 Task: Open Card Card0000000057 in Board Board0000000015 in Workspace WS0000000005 in Trello. Add Member Ayush98111@gmail.com to Card Card0000000057 in Board Board0000000015 in Workspace WS0000000005 in Trello. Add Purple Label titled Label0000000057 to Card Card0000000057 in Board Board0000000015 in Workspace WS0000000005 in Trello. Add Checklist CL0000000057 to Card Card0000000057 in Board Board0000000015 in Workspace WS0000000005 in Trello. Add Dates with Start Date as Aug 01 2023 and Due Date as Aug 31 2023 to Card Card0000000057 in Board Board0000000015 in Workspace WS0000000005 in Trello
Action: Mouse moved to (124, 447)
Screenshot: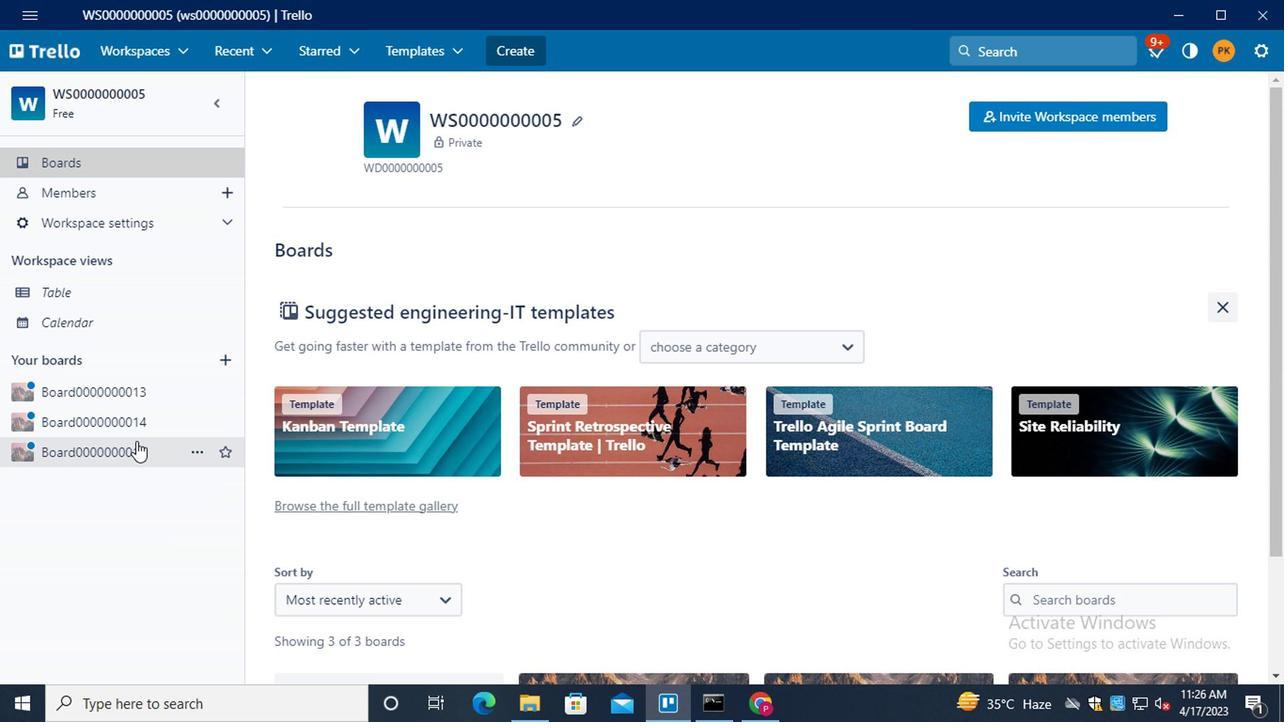 
Action: Mouse pressed left at (124, 447)
Screenshot: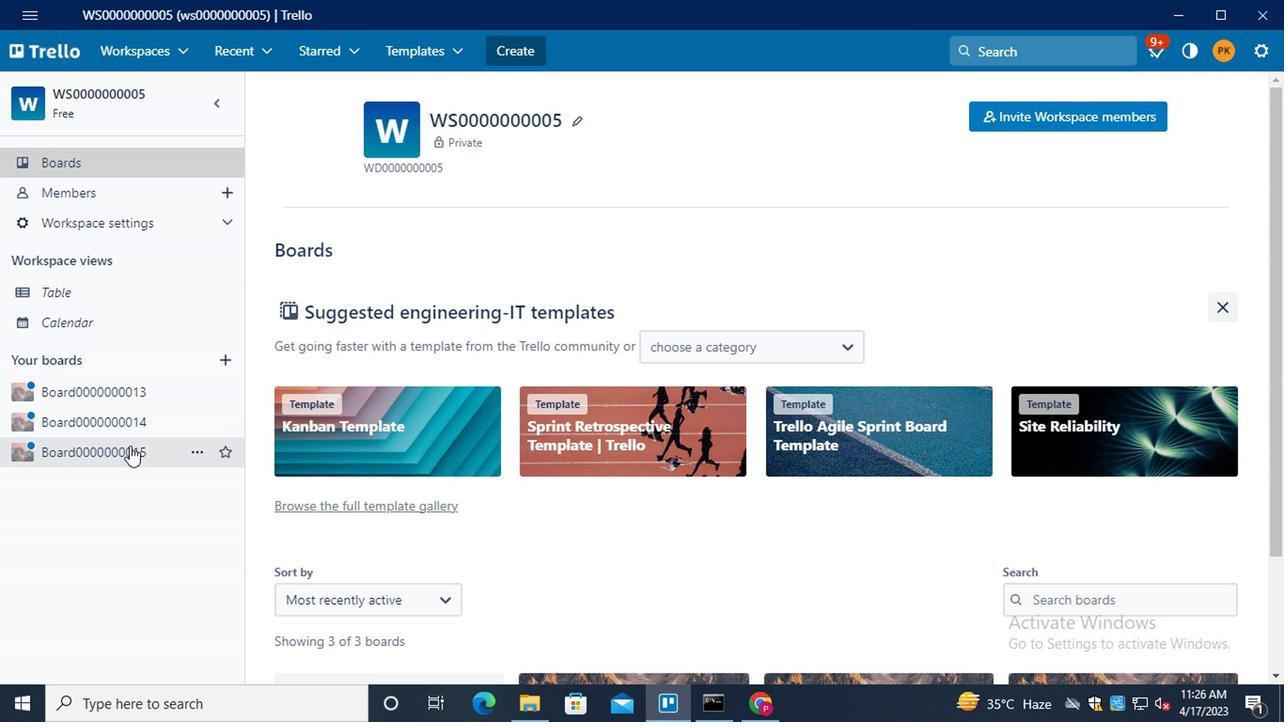 
Action: Mouse moved to (366, 220)
Screenshot: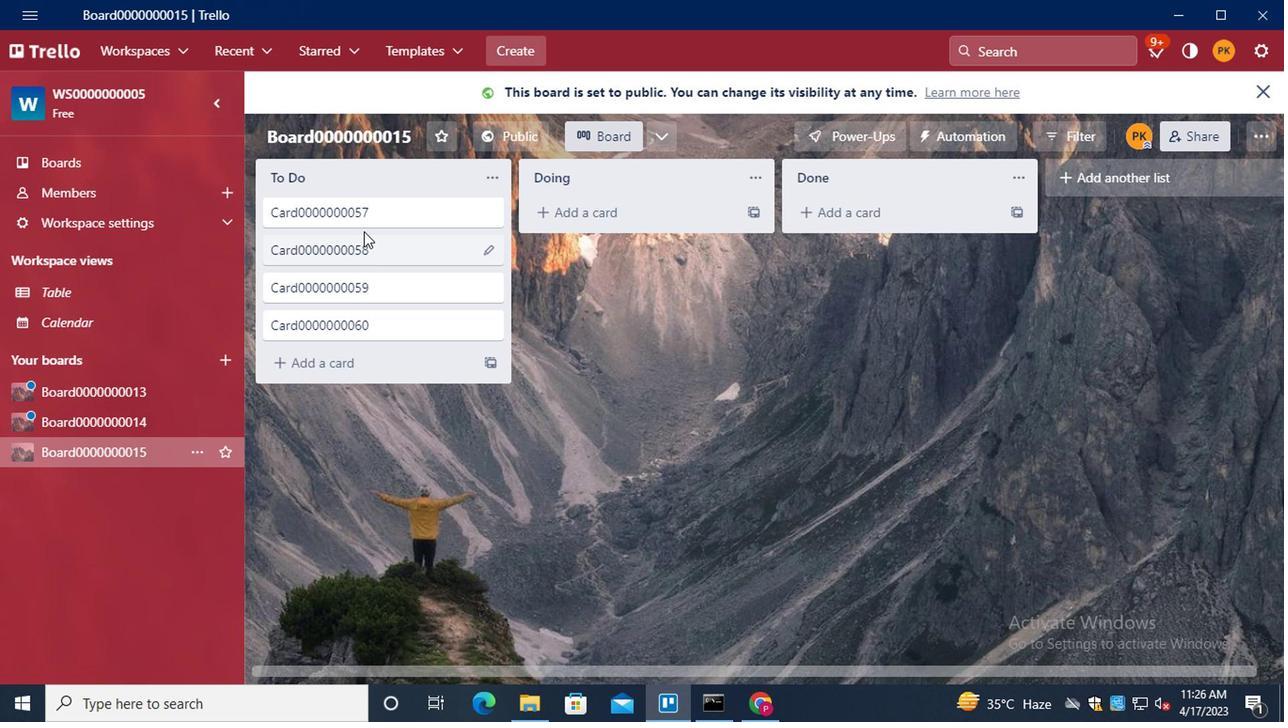 
Action: Mouse pressed left at (366, 220)
Screenshot: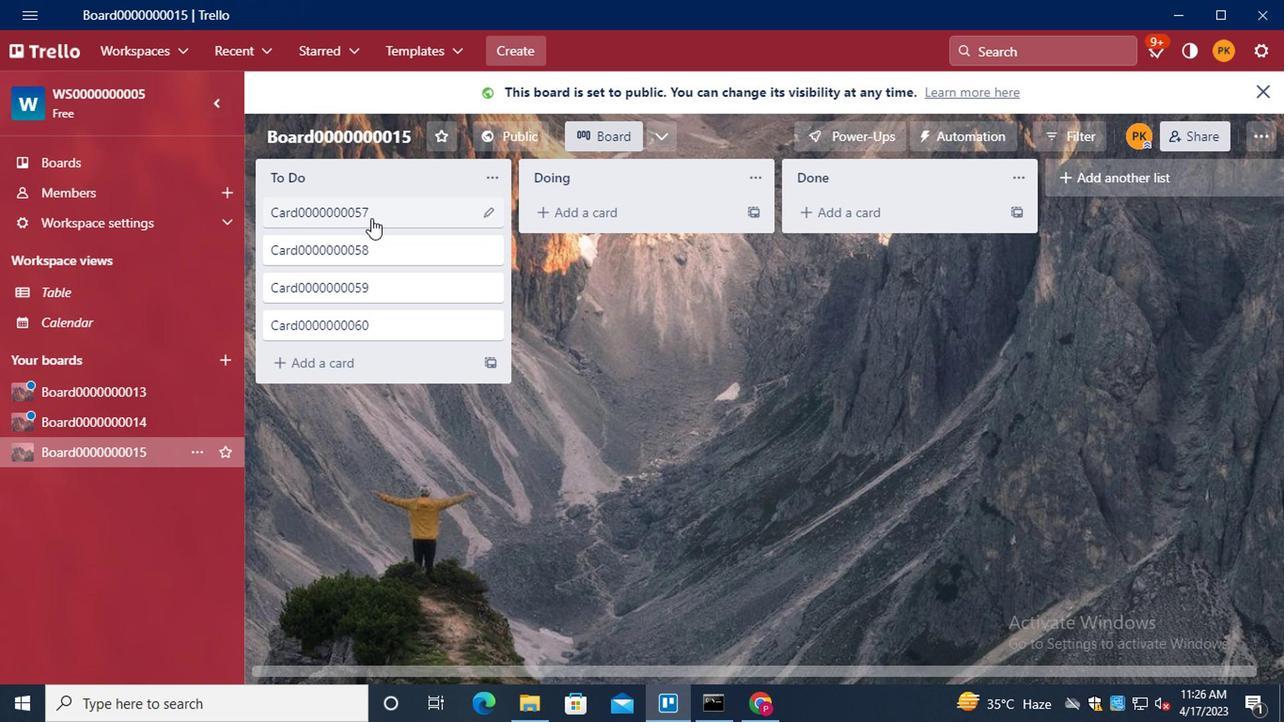 
Action: Mouse moved to (908, 179)
Screenshot: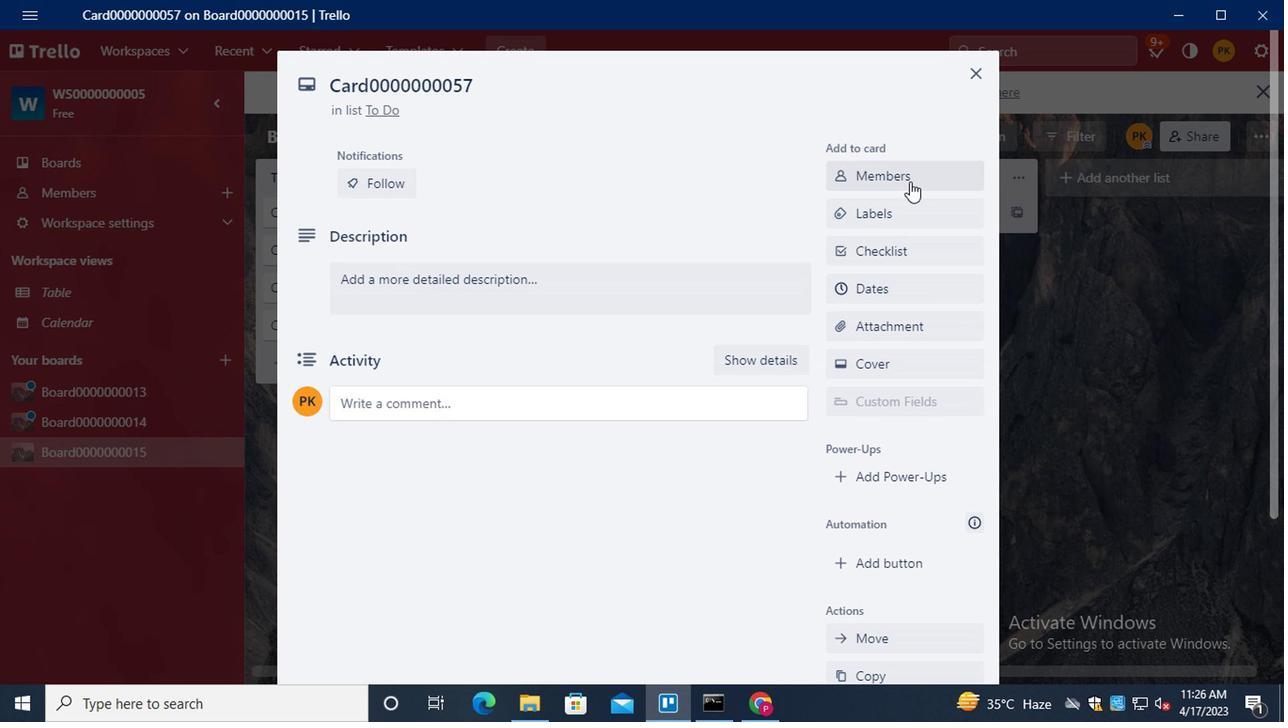 
Action: Mouse pressed left at (908, 179)
Screenshot: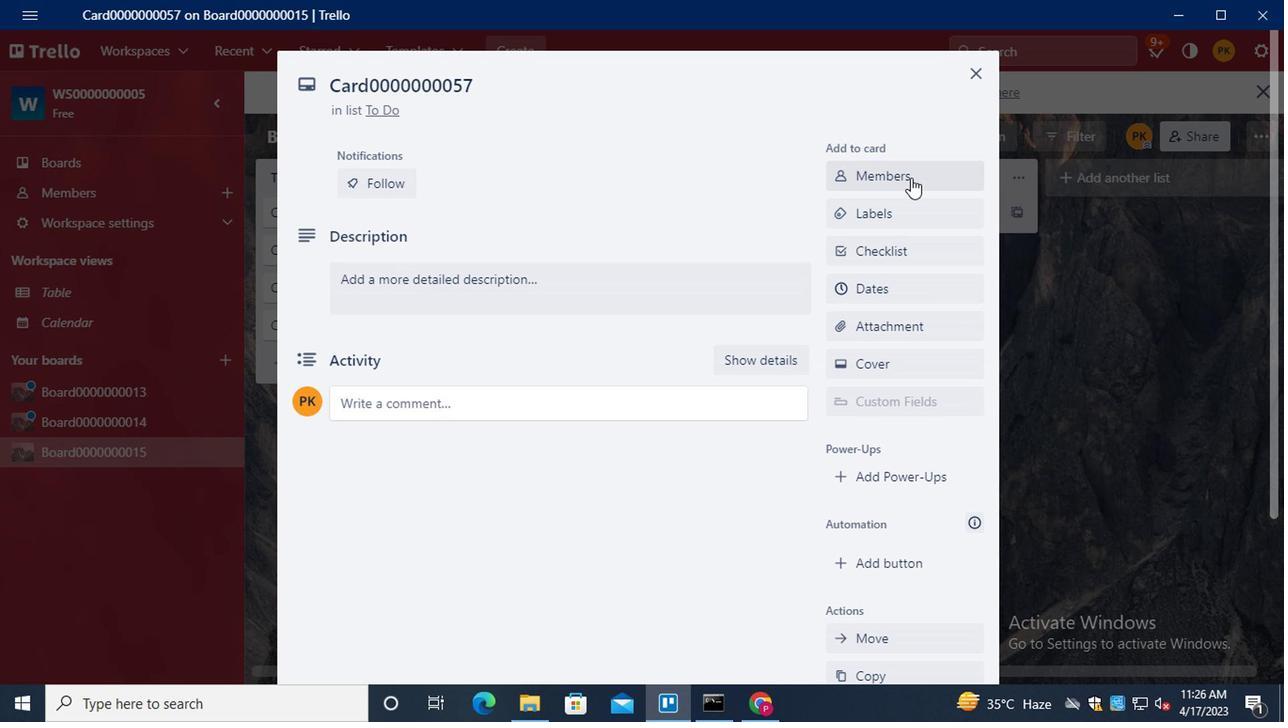 
Action: Mouse moved to (899, 182)
Screenshot: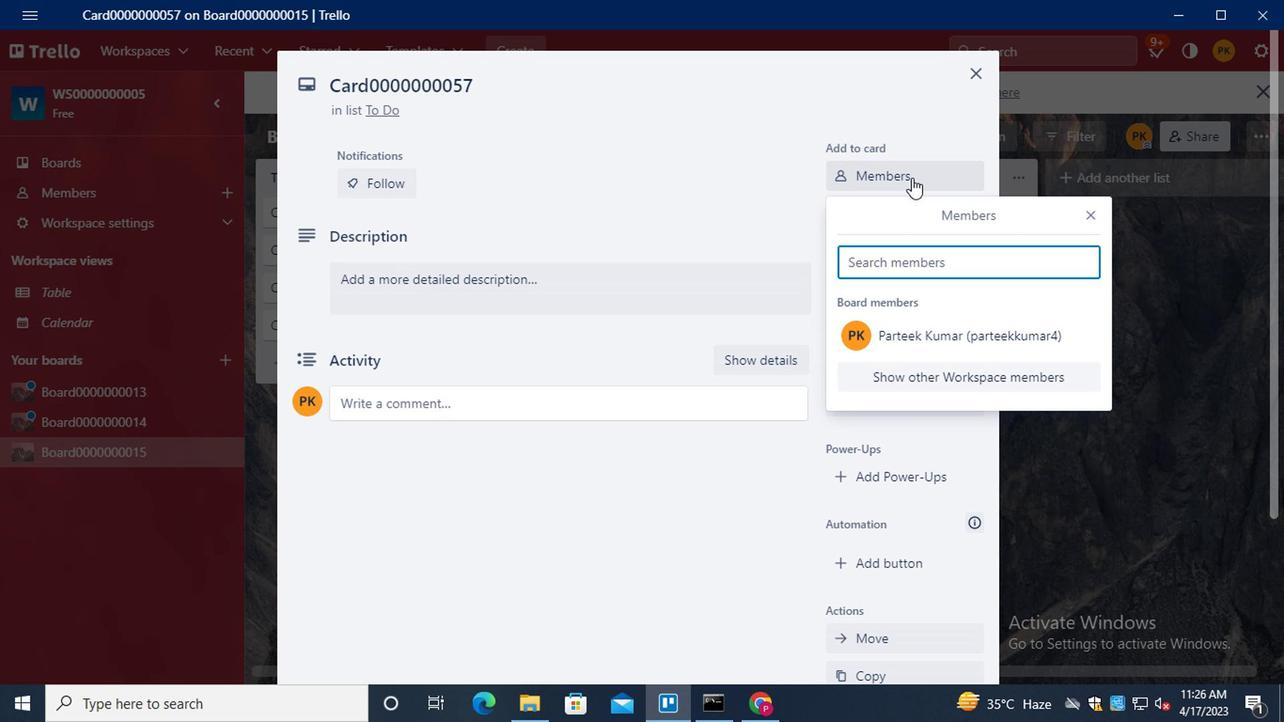 
Action: Key pressed <Key.shift>AYUSH98111<Key.shift>@GMAIL.COM
Screenshot: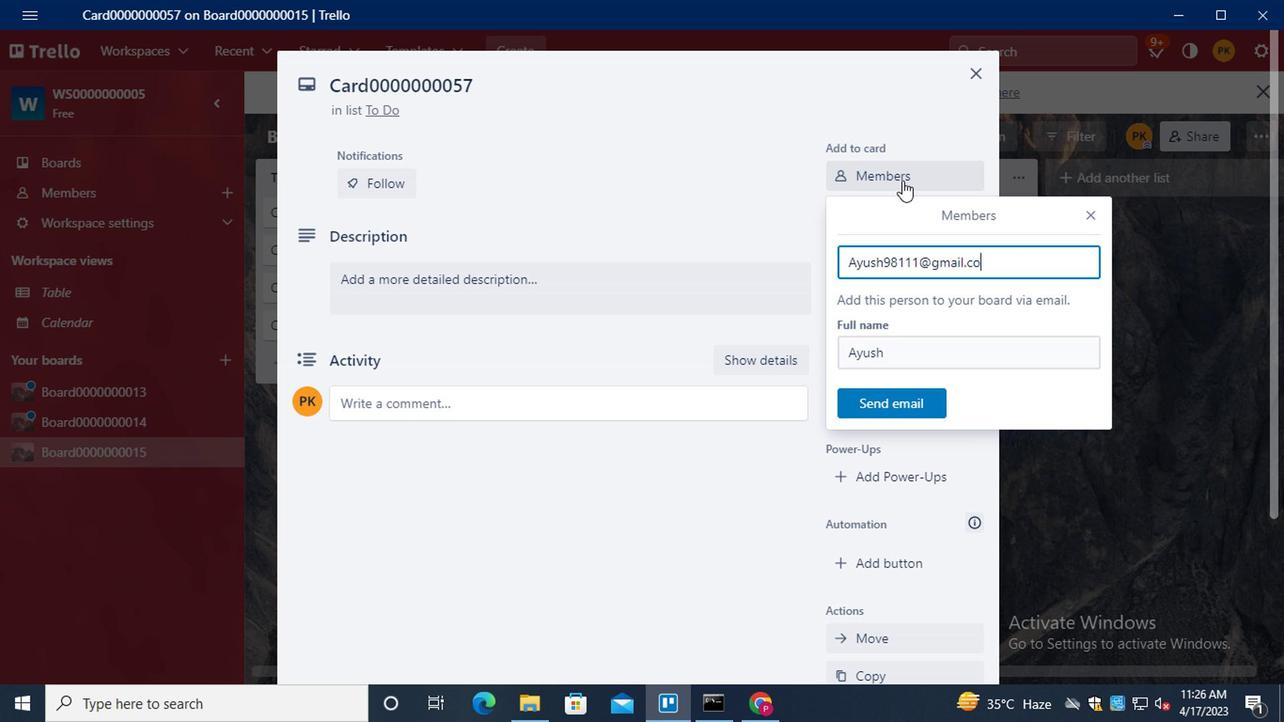 
Action: Mouse moved to (932, 410)
Screenshot: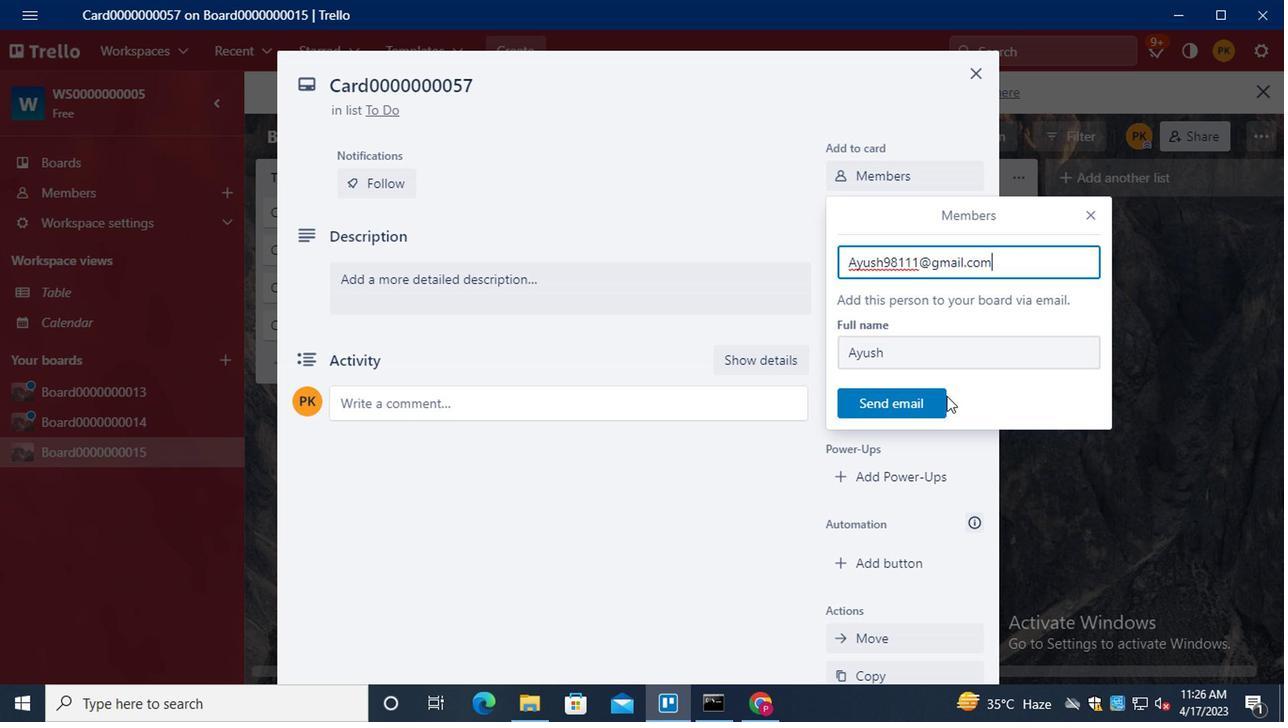 
Action: Mouse pressed left at (932, 410)
Screenshot: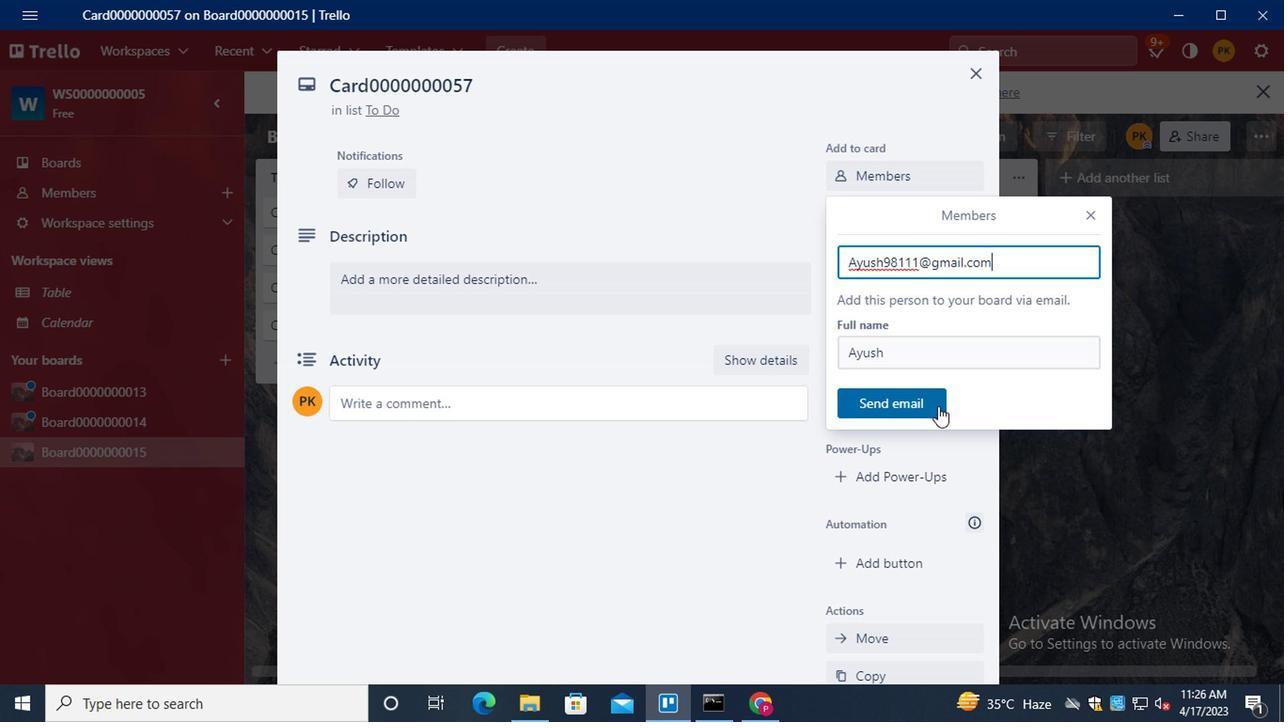 
Action: Mouse moved to (903, 209)
Screenshot: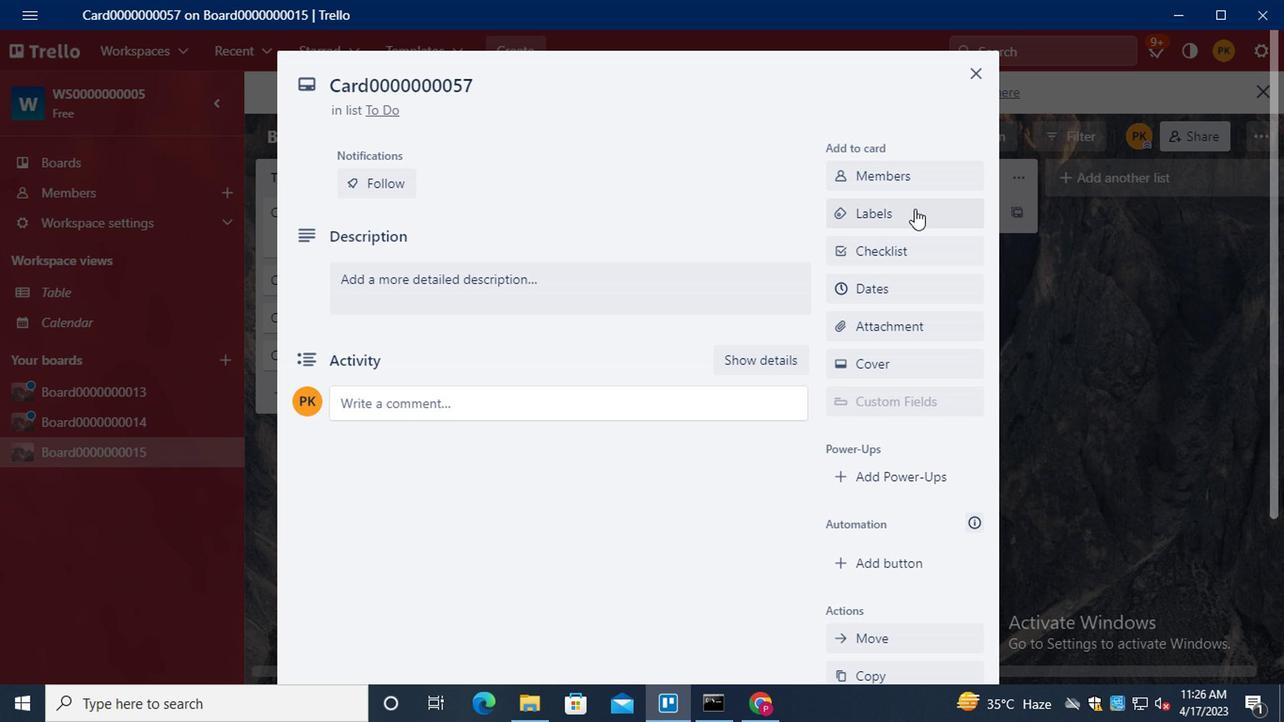 
Action: Mouse pressed left at (903, 209)
Screenshot: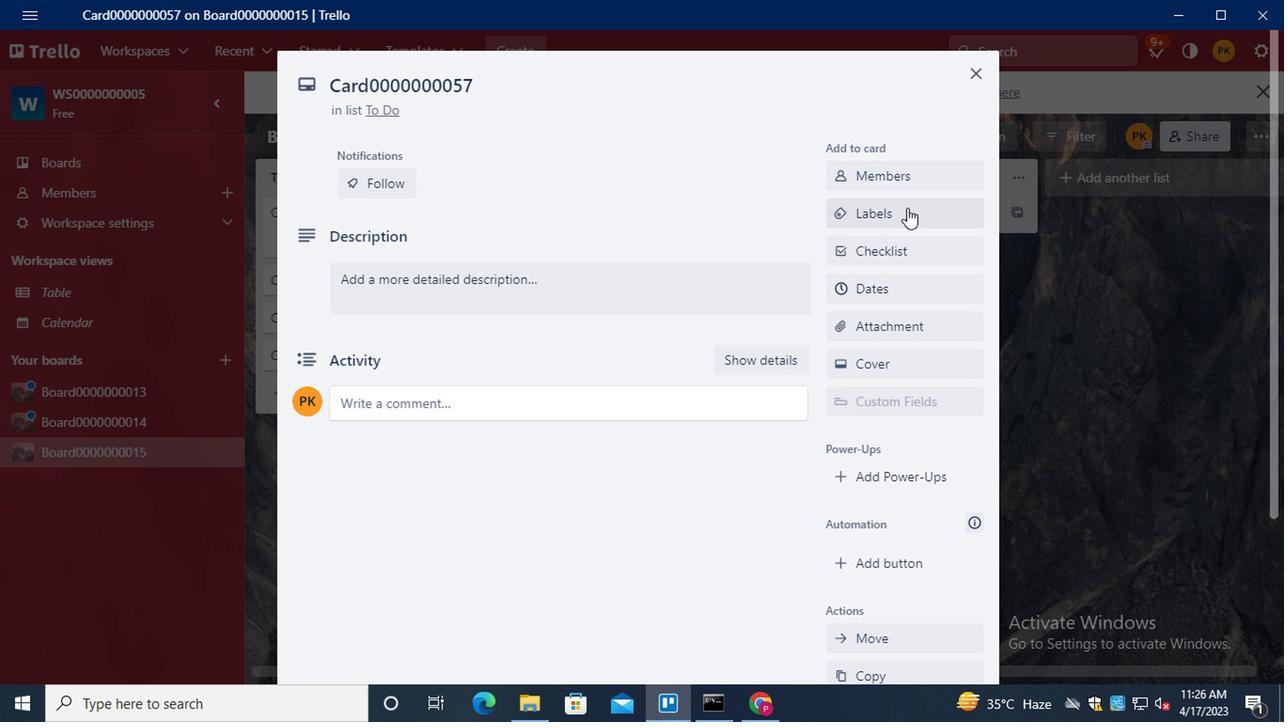 
Action: Mouse moved to (949, 424)
Screenshot: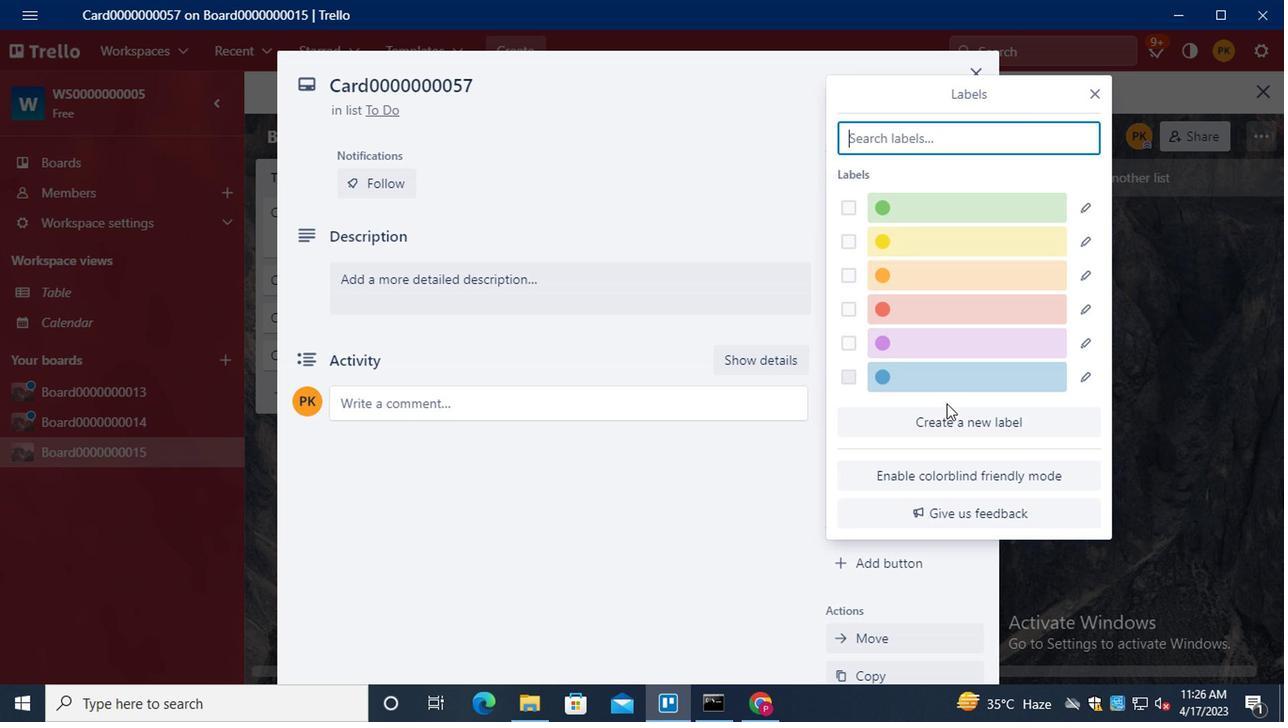 
Action: Mouse pressed left at (949, 424)
Screenshot: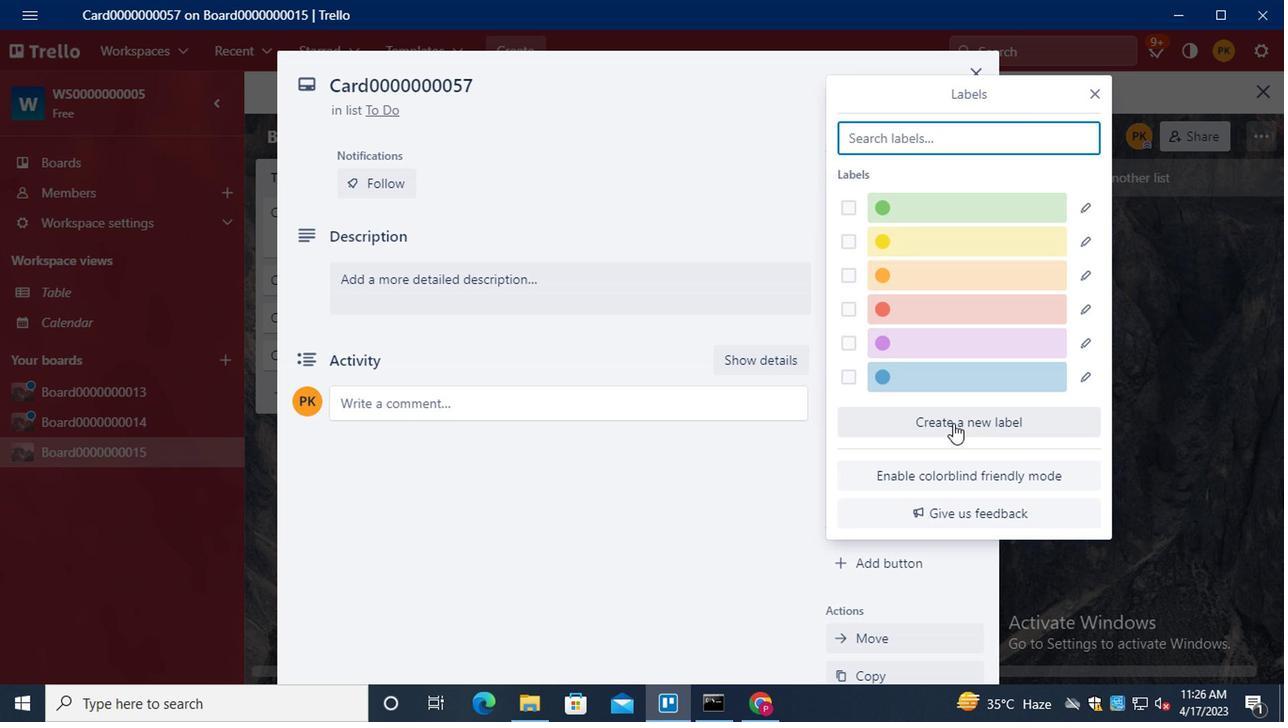 
Action: Key pressed <Key.shift>LABEL0000000057
Screenshot: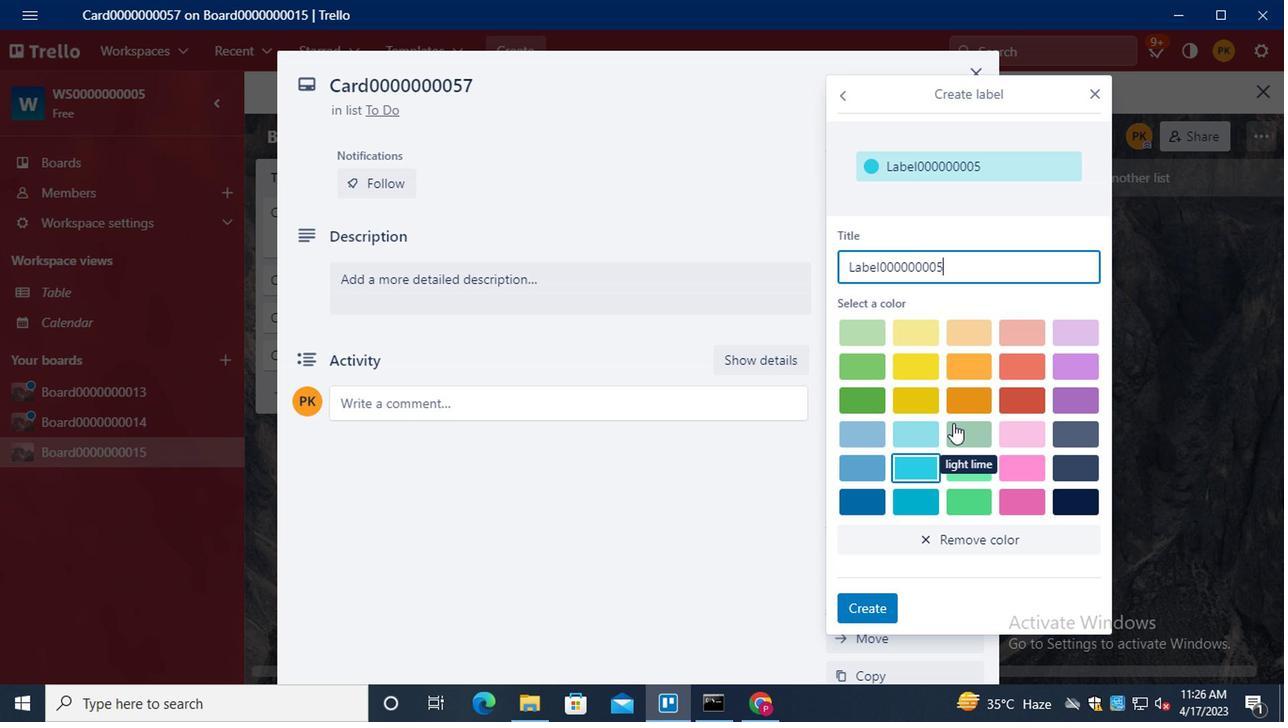 
Action: Mouse moved to (1089, 364)
Screenshot: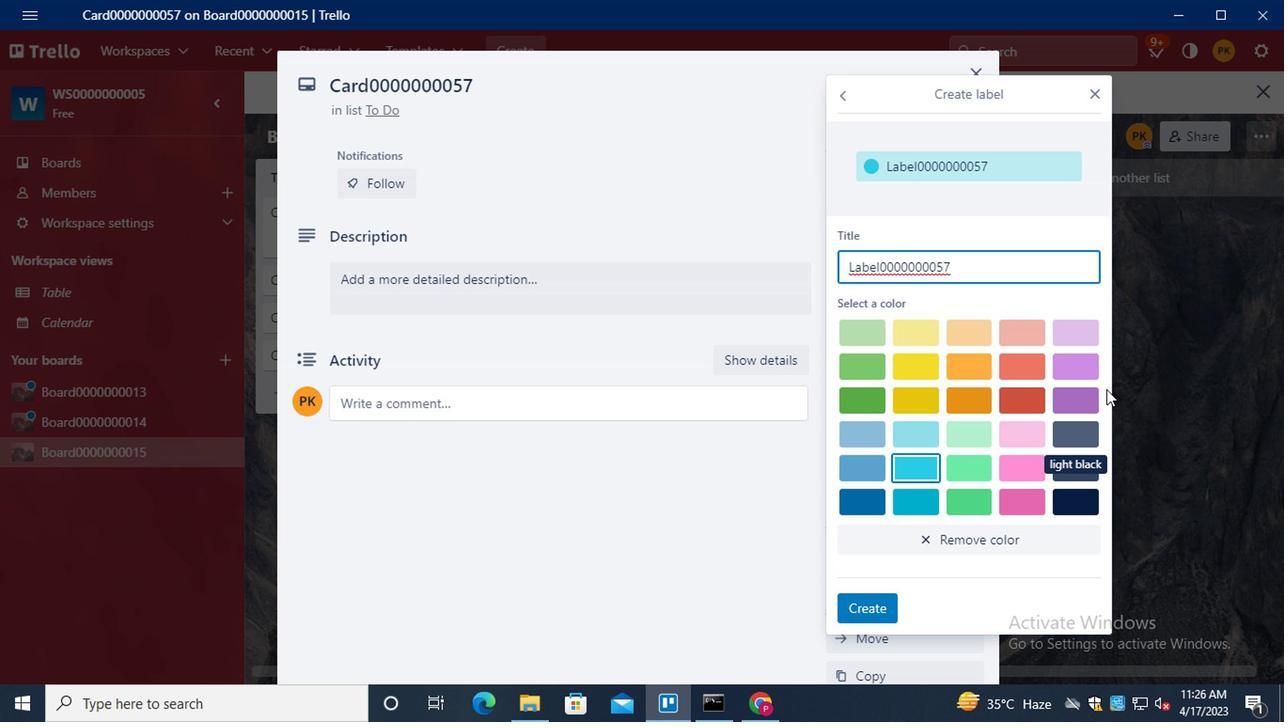 
Action: Mouse pressed left at (1089, 364)
Screenshot: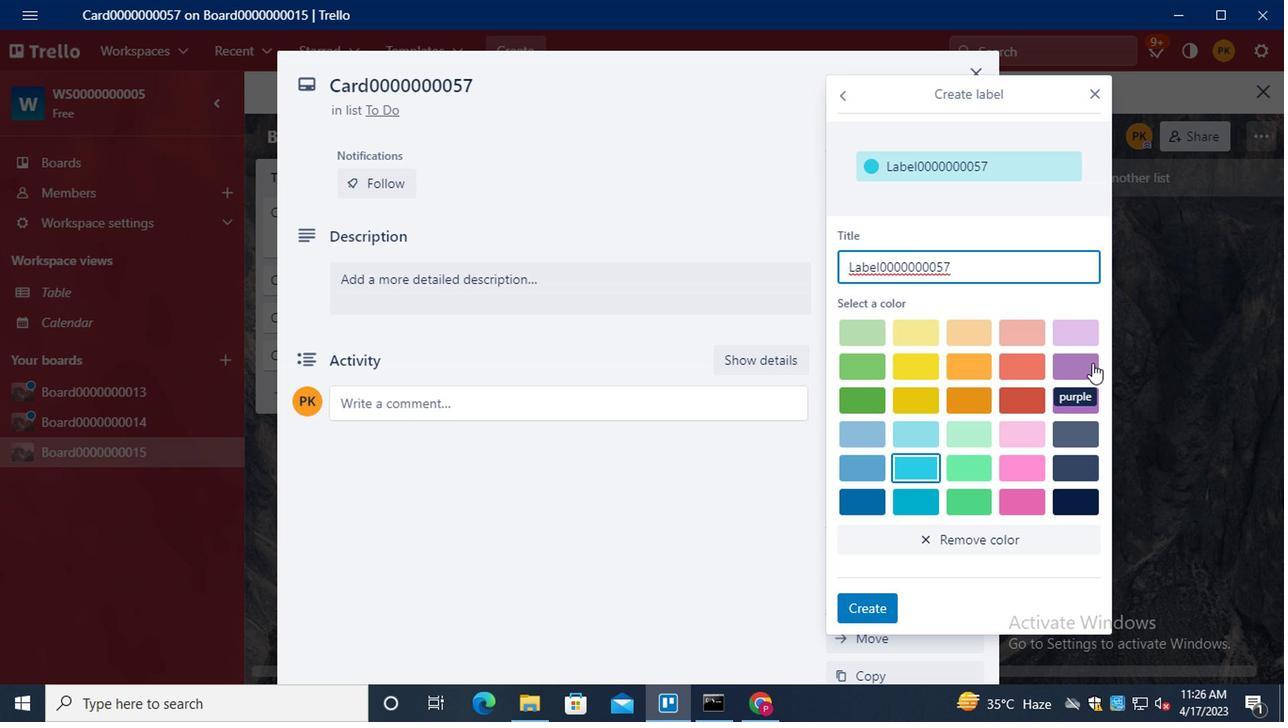 
Action: Mouse moved to (876, 613)
Screenshot: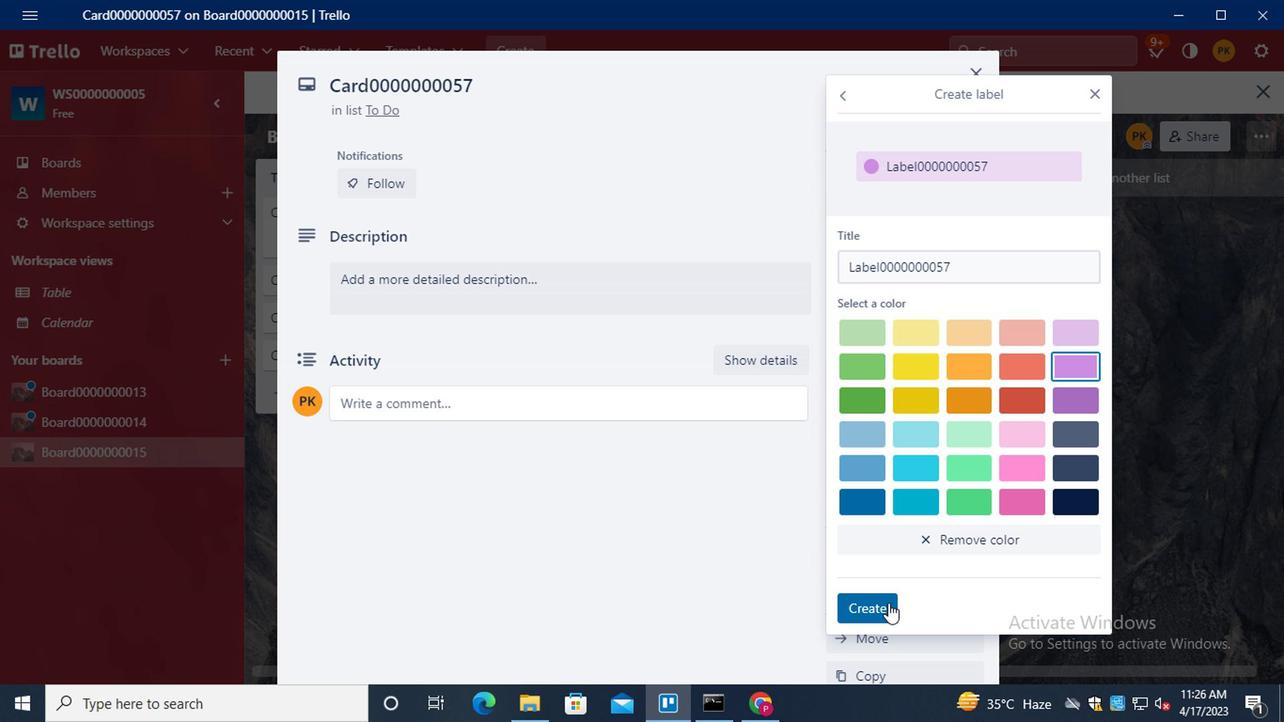 
Action: Mouse pressed left at (876, 613)
Screenshot: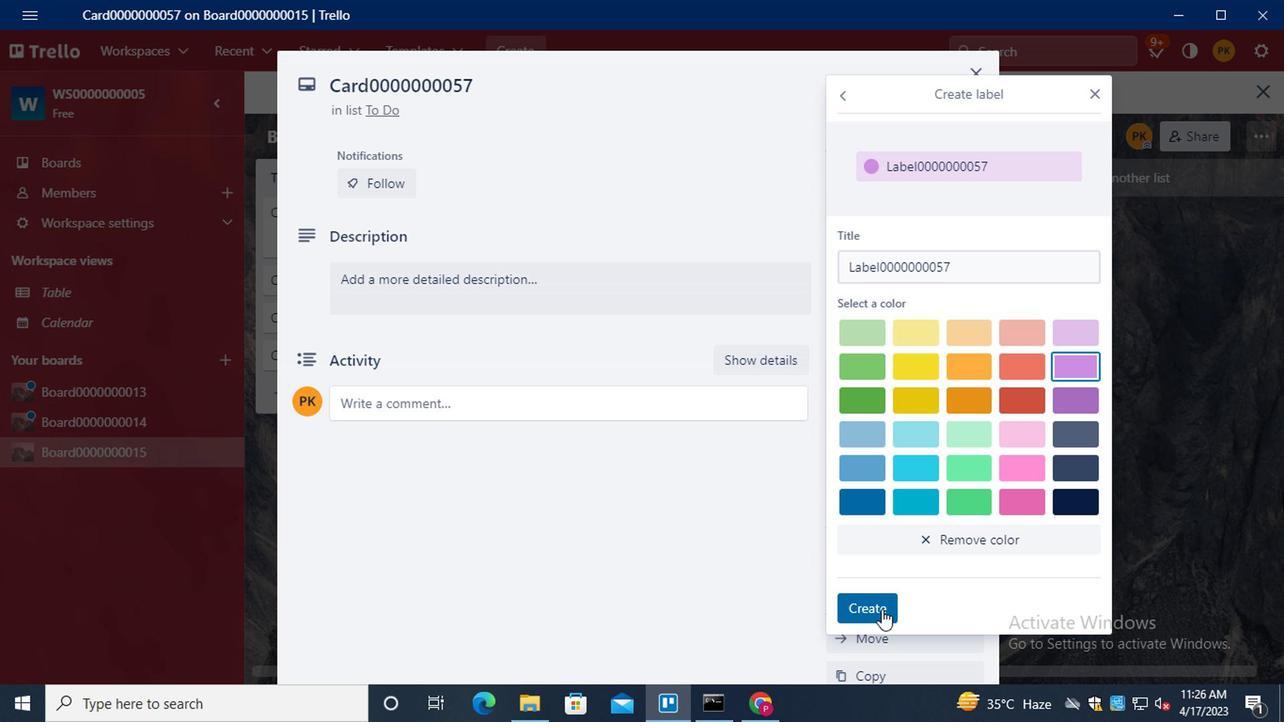 
Action: Mouse moved to (1091, 94)
Screenshot: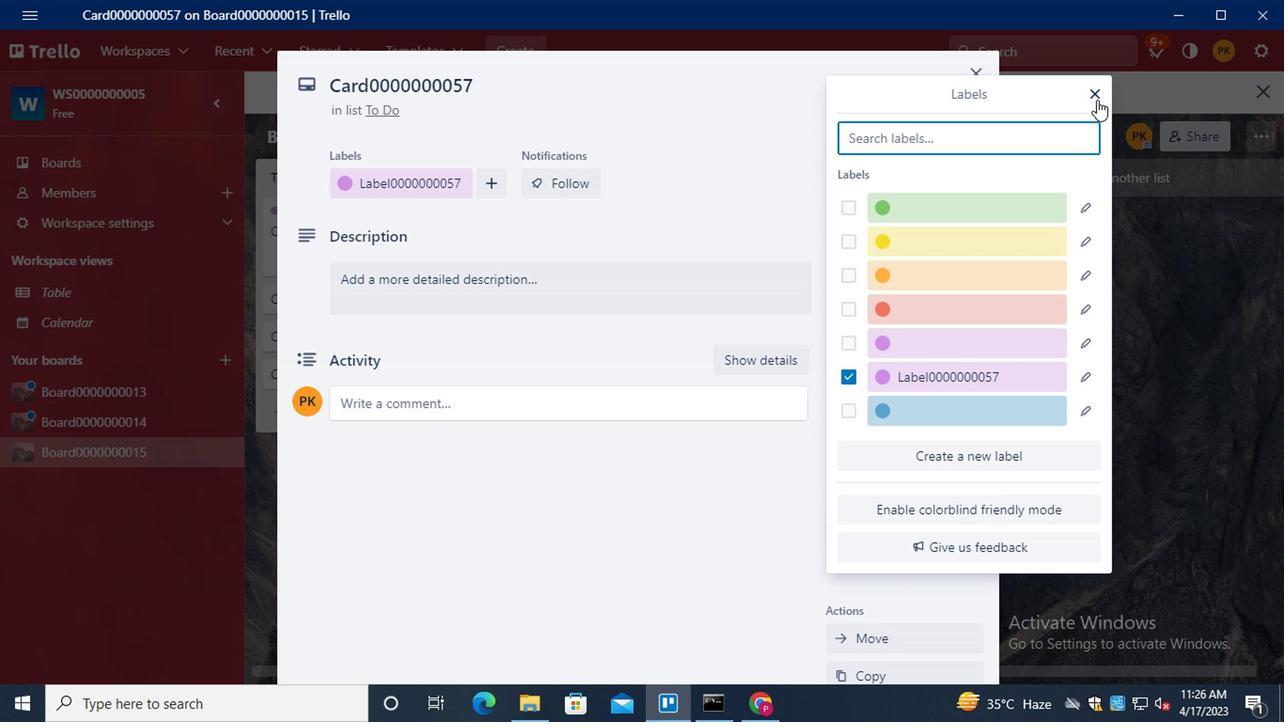 
Action: Mouse pressed left at (1091, 94)
Screenshot: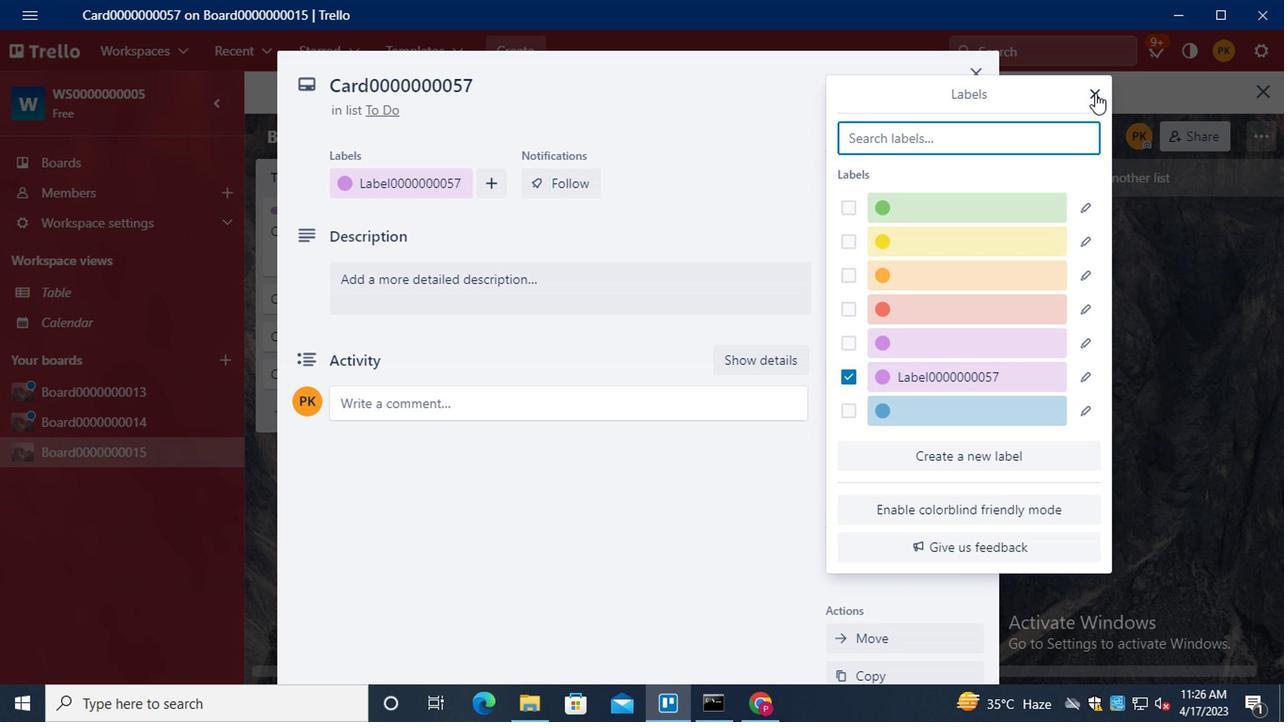 
Action: Mouse moved to (921, 256)
Screenshot: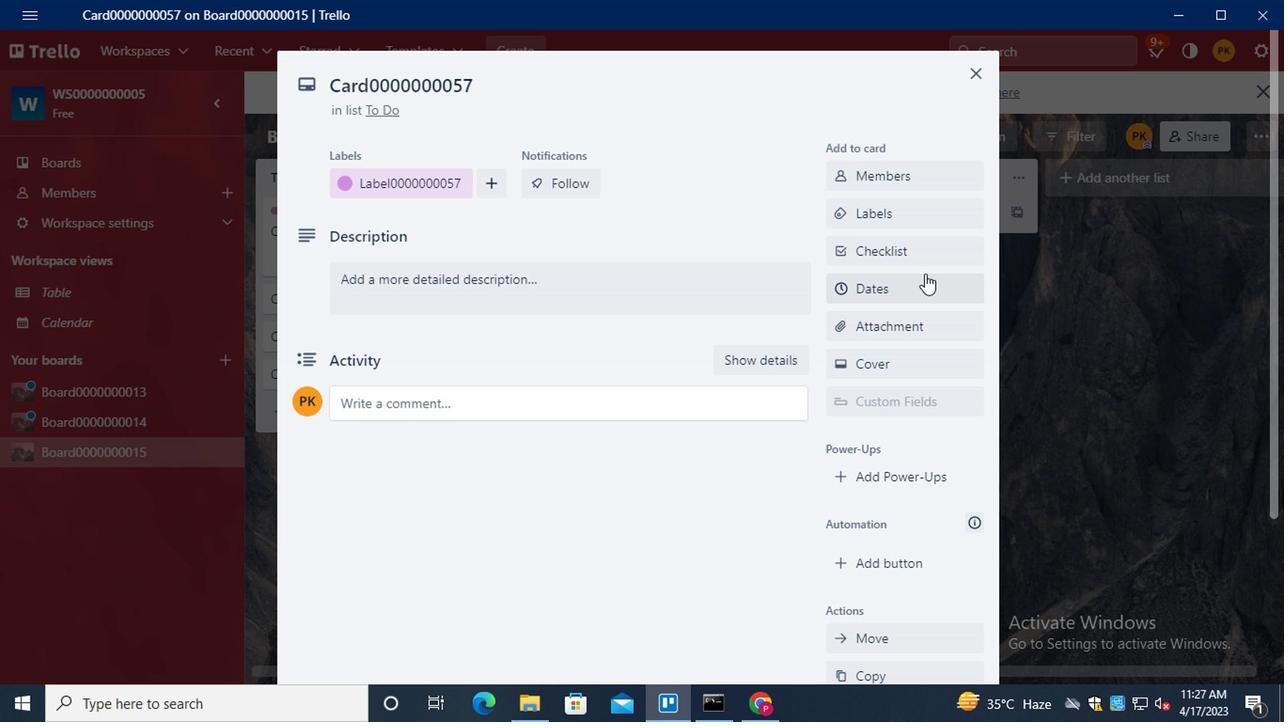 
Action: Mouse pressed left at (921, 256)
Screenshot: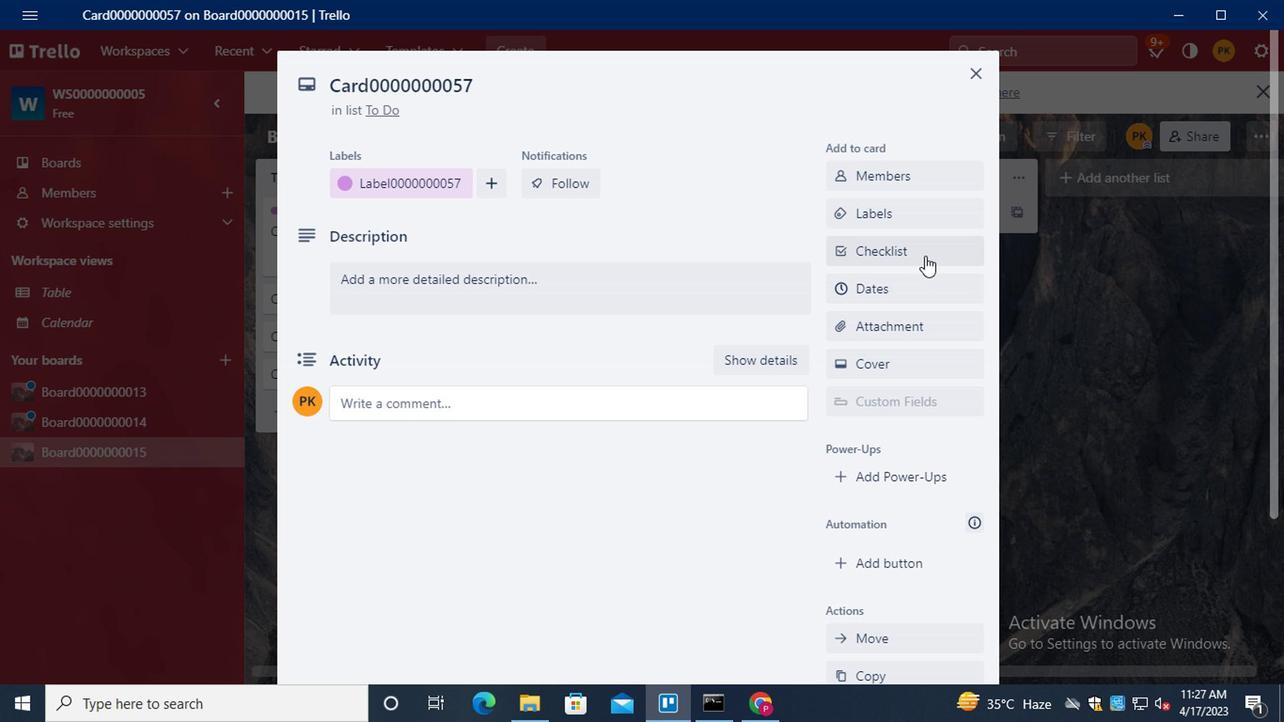 
Action: Mouse moved to (903, 356)
Screenshot: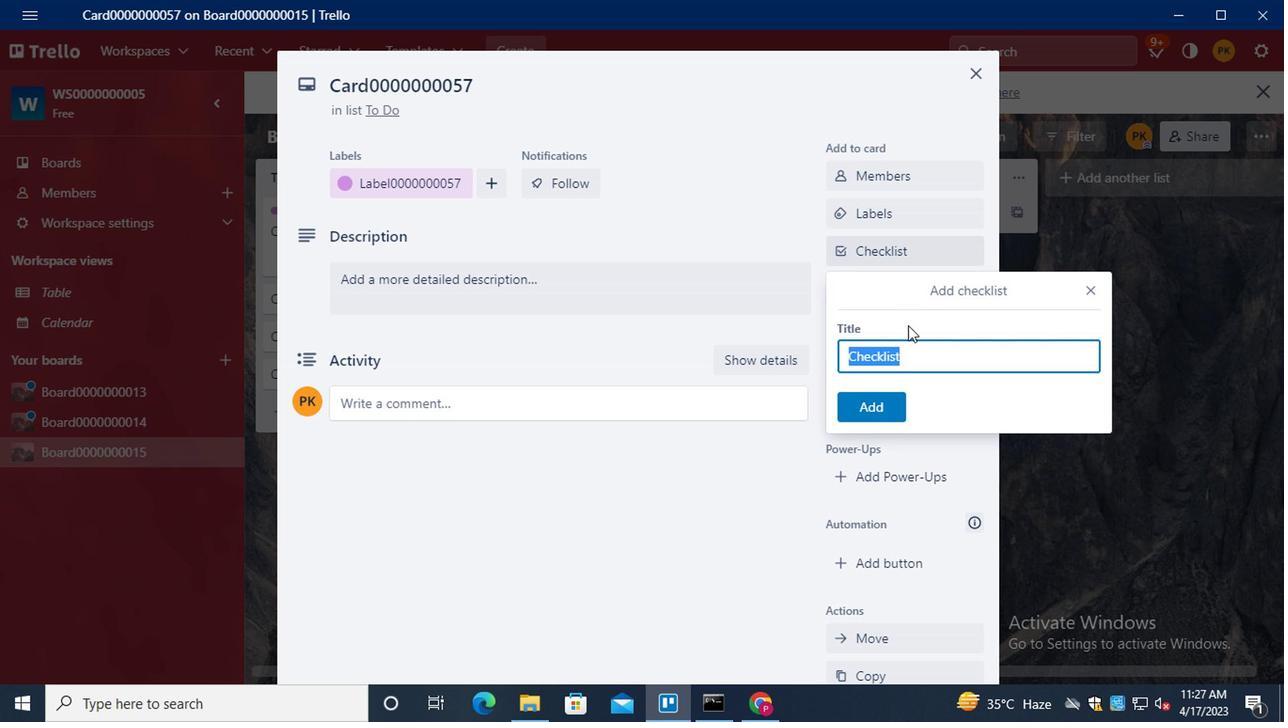 
Action: Key pressed <Key.shift>CL0000000057
Screenshot: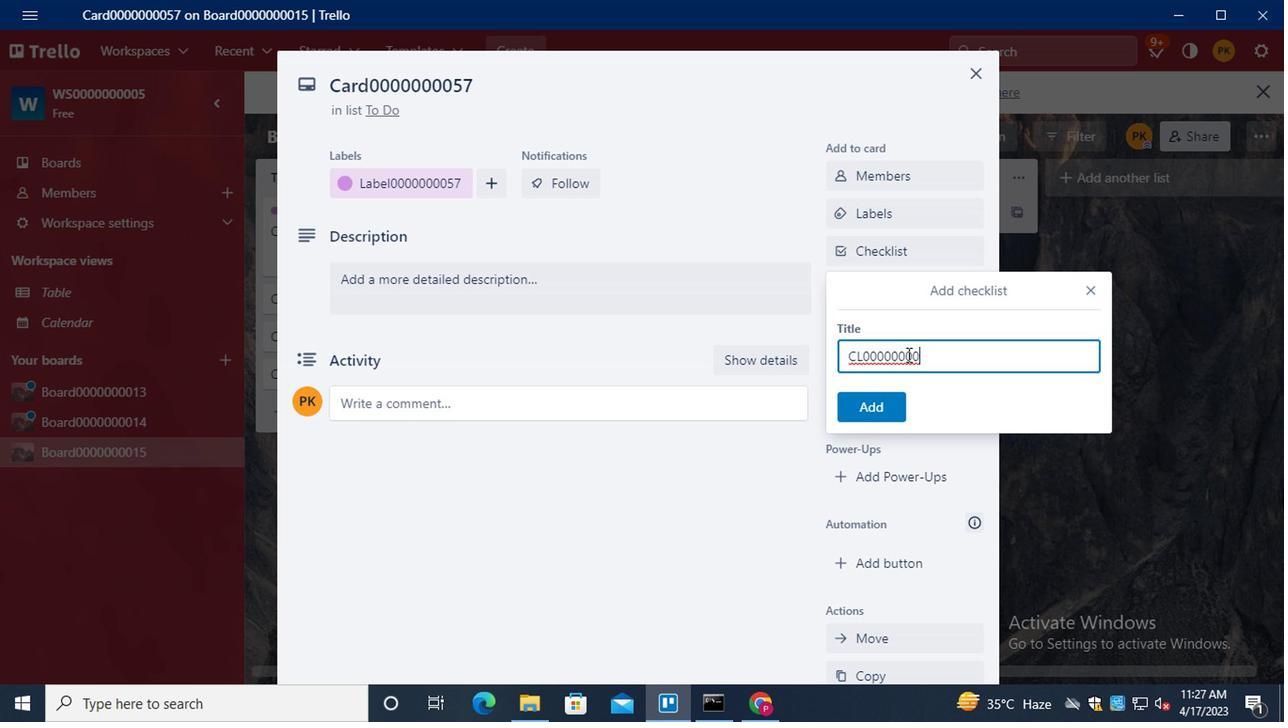 
Action: Mouse moved to (856, 405)
Screenshot: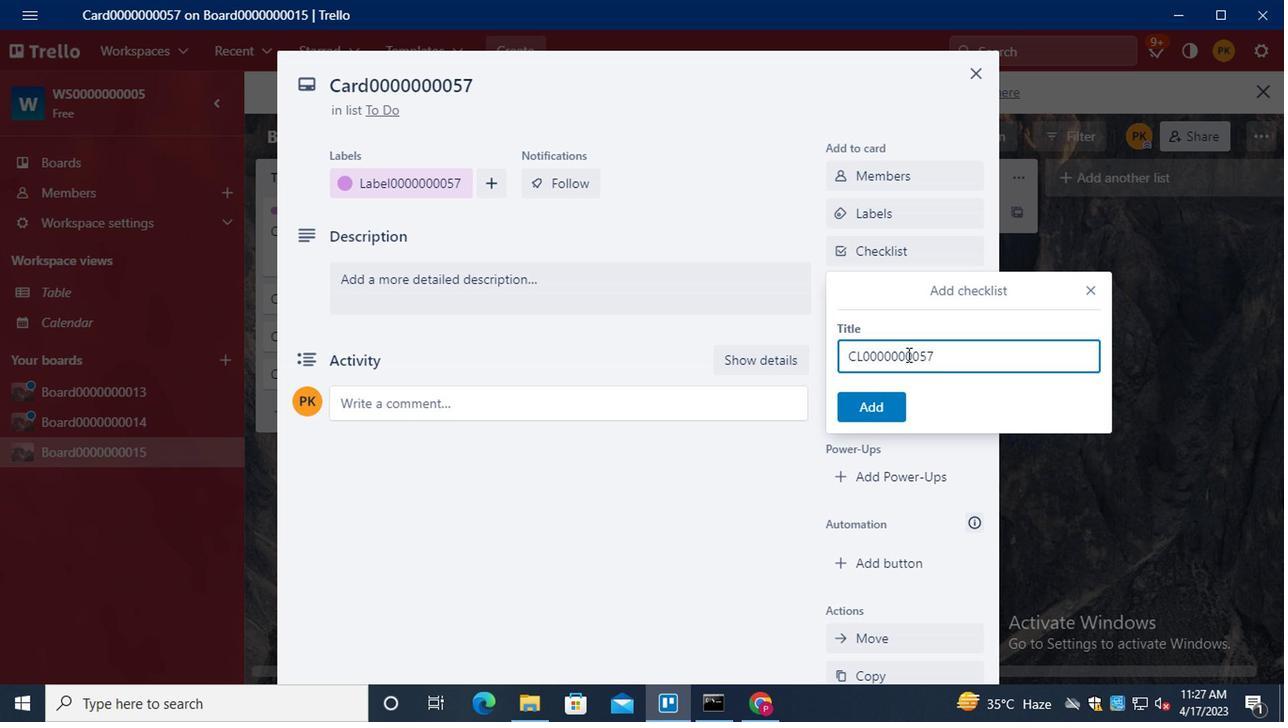 
Action: Mouse pressed left at (856, 405)
Screenshot: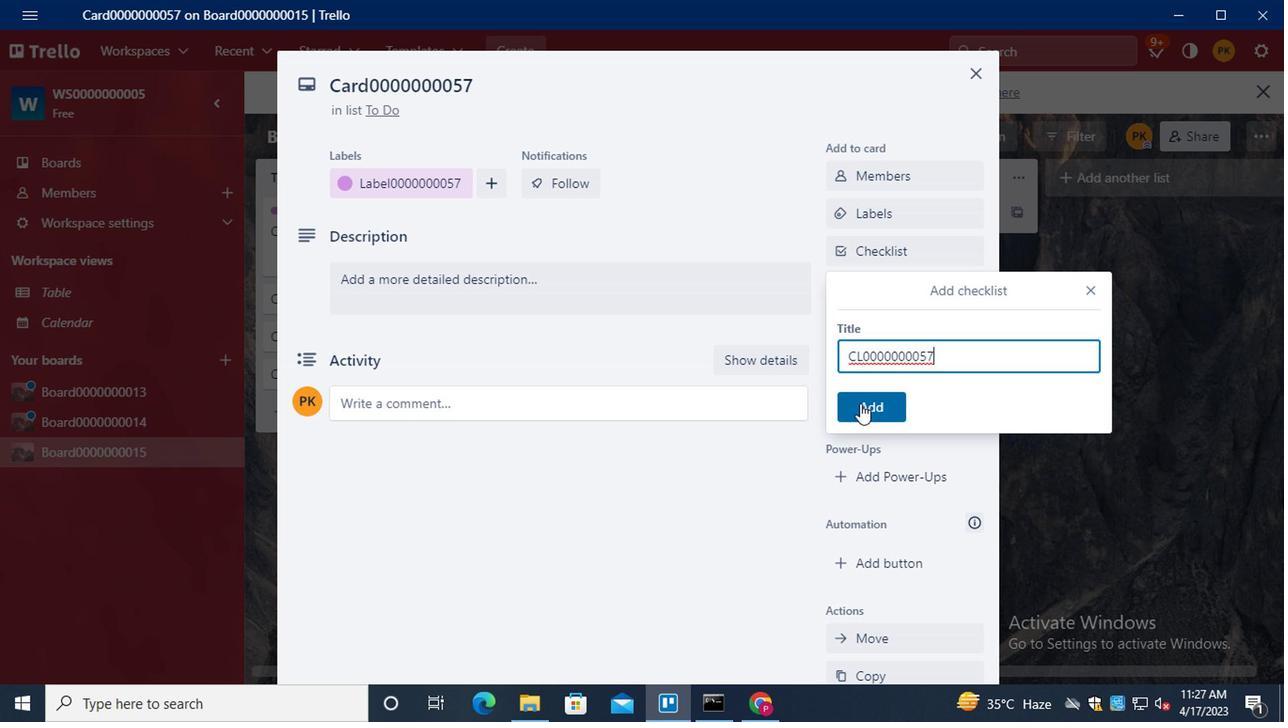 
Action: Mouse moved to (923, 285)
Screenshot: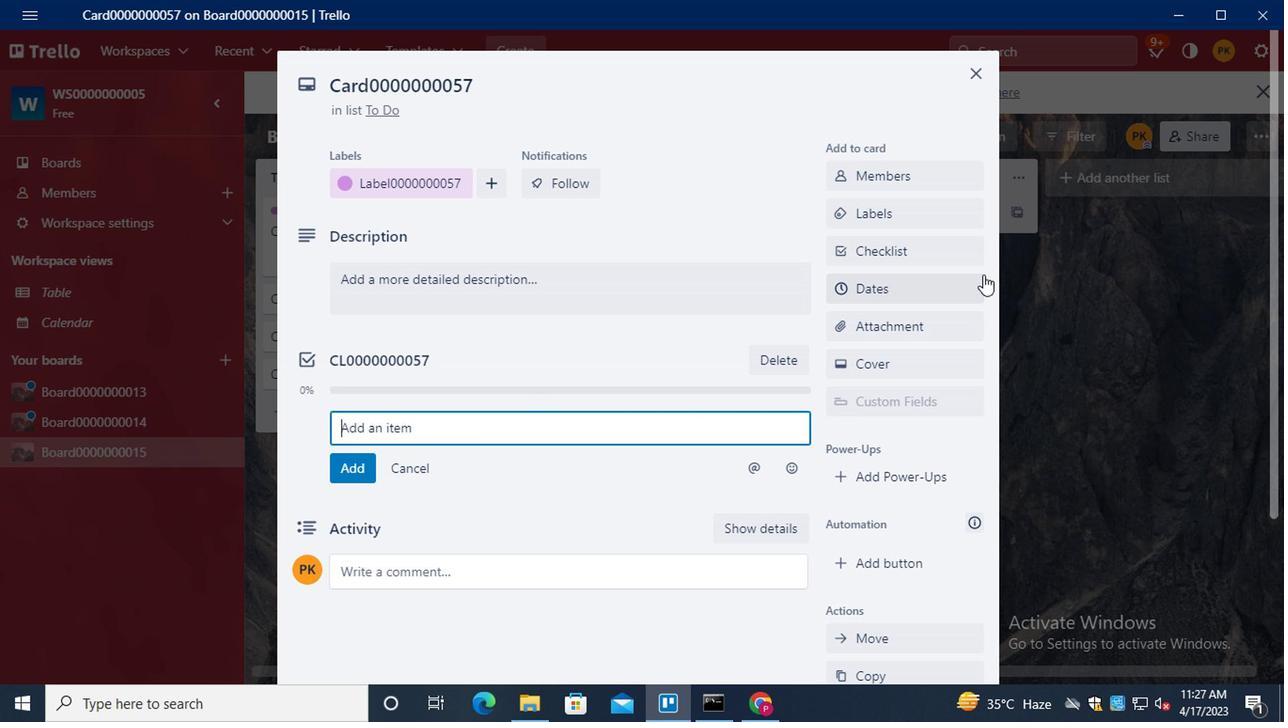 
Action: Mouse pressed left at (923, 285)
Screenshot: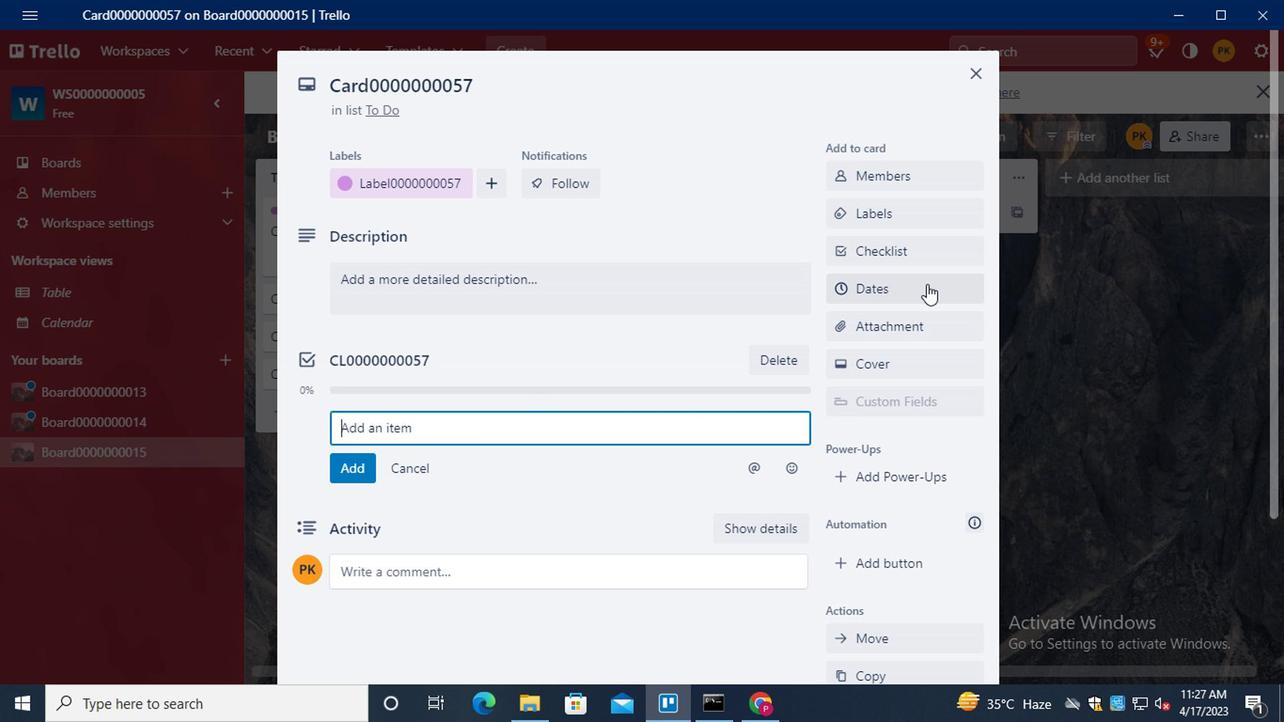 
Action: Mouse moved to (830, 438)
Screenshot: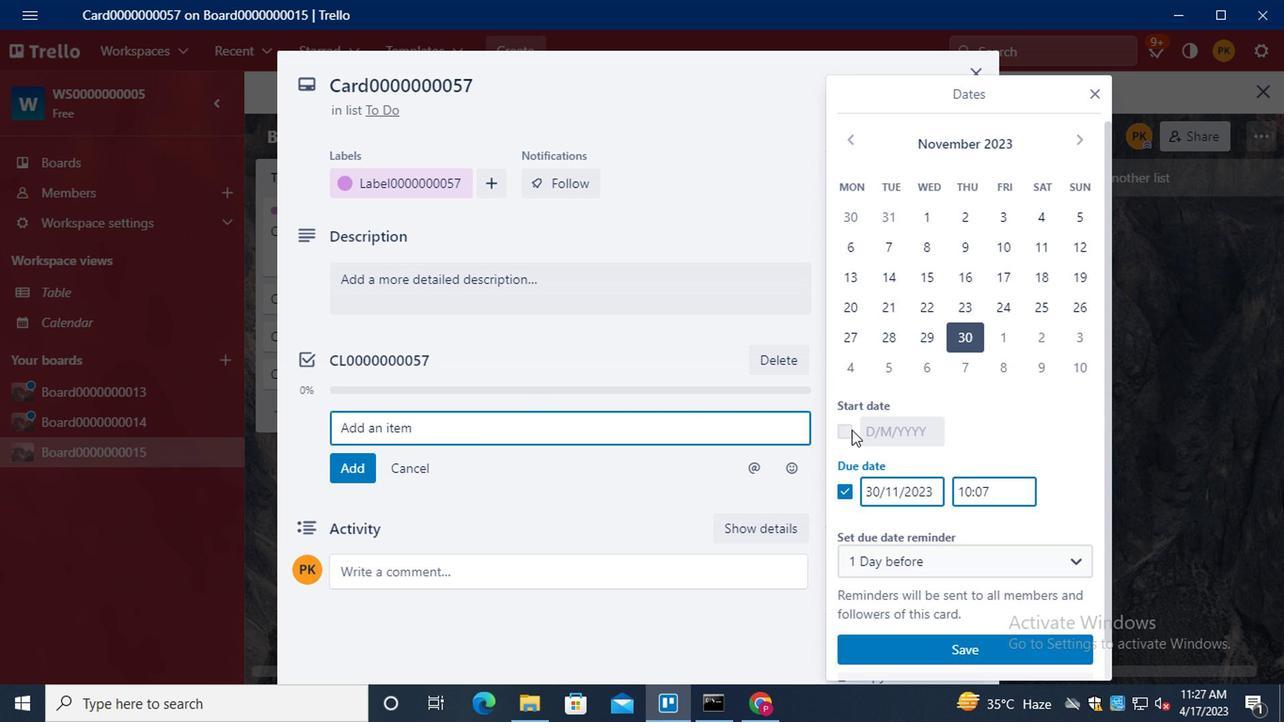 
Action: Mouse pressed left at (830, 438)
Screenshot: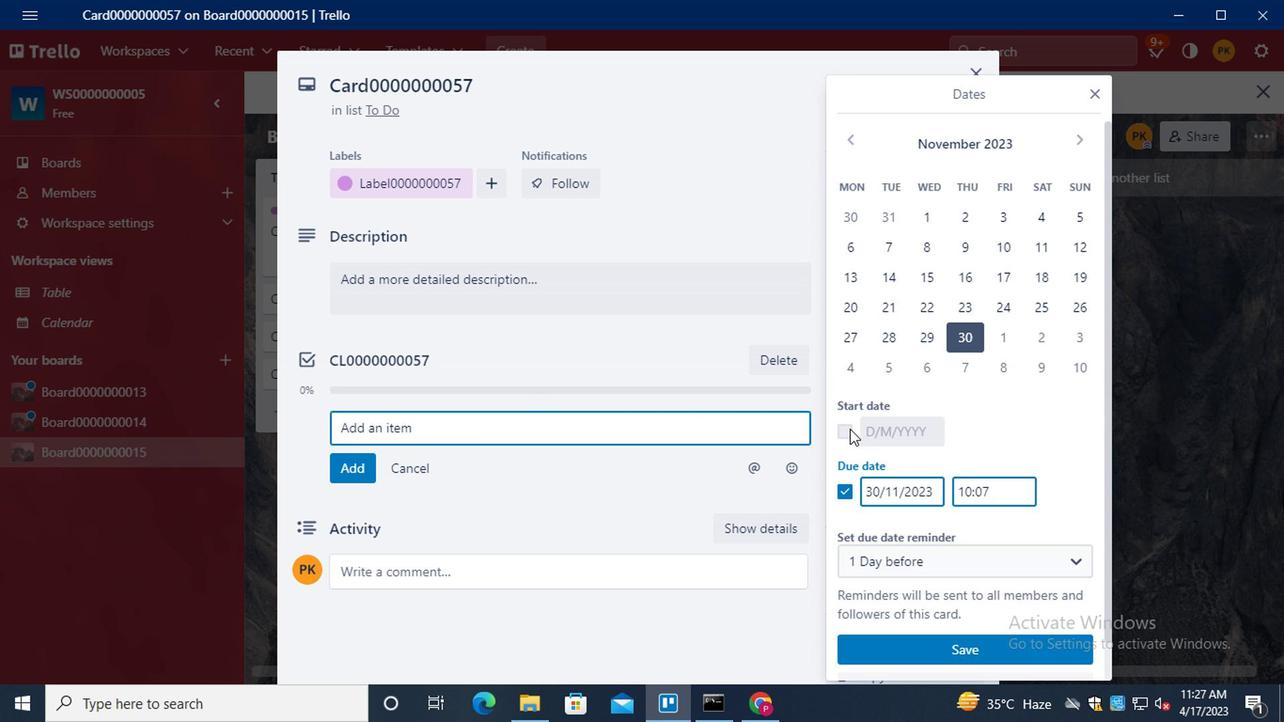 
Action: Mouse moved to (842, 430)
Screenshot: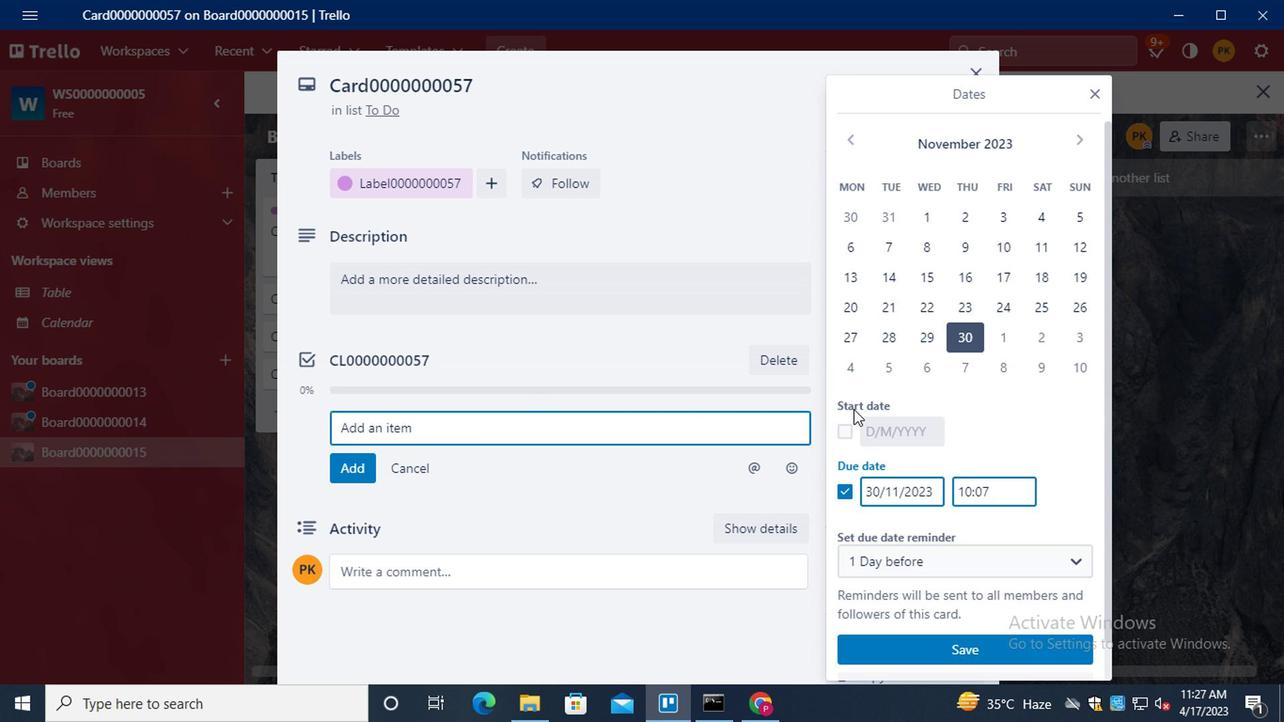 
Action: Mouse pressed left at (842, 430)
Screenshot: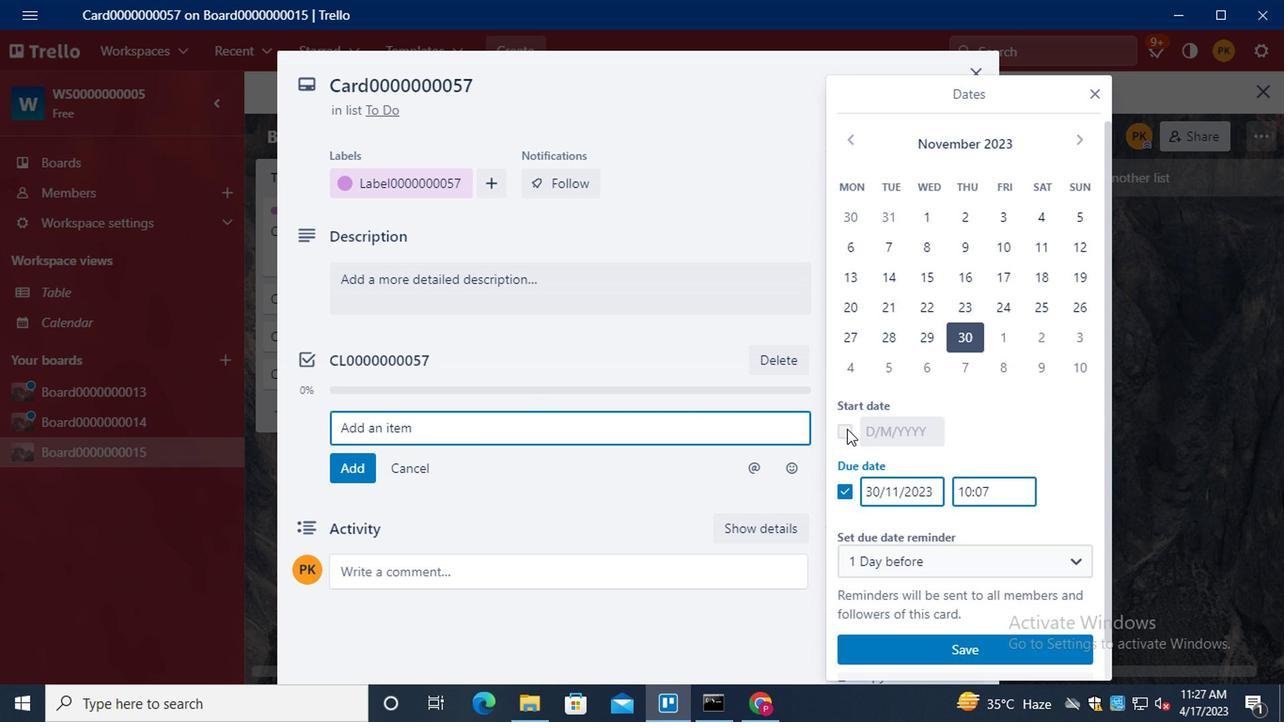 
Action: Mouse moved to (850, 135)
Screenshot: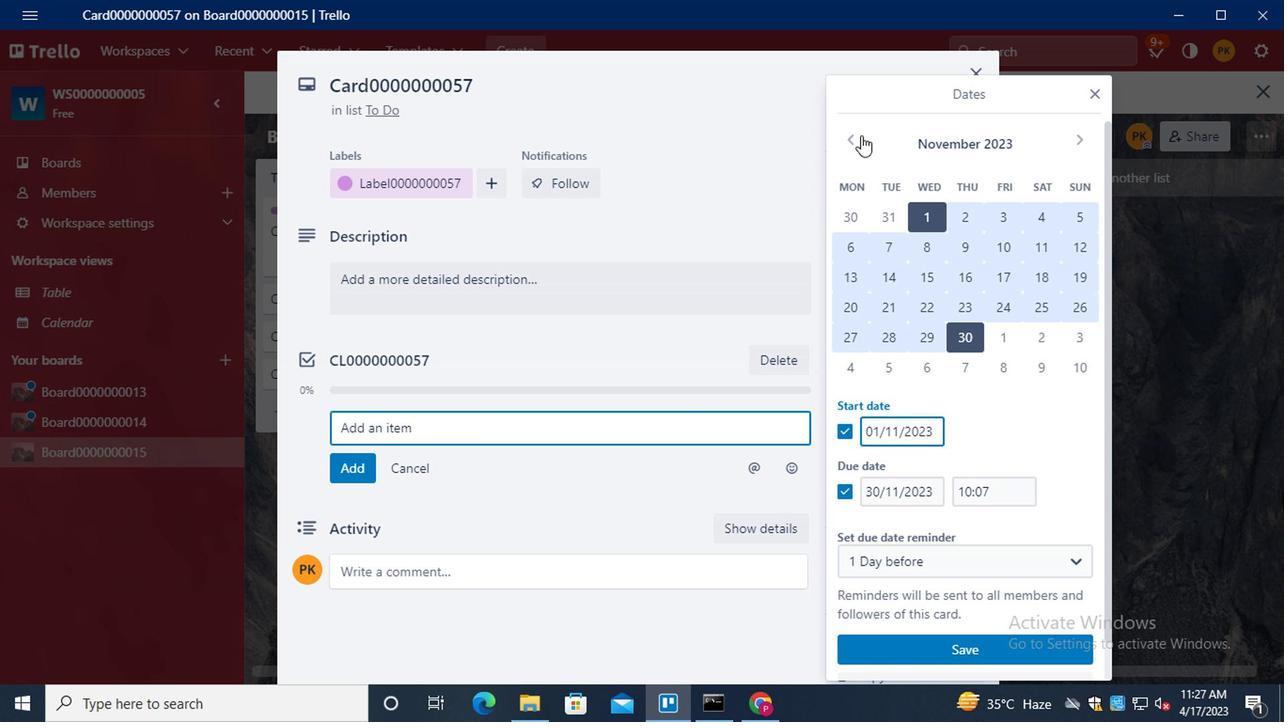 
Action: Mouse pressed left at (850, 135)
Screenshot: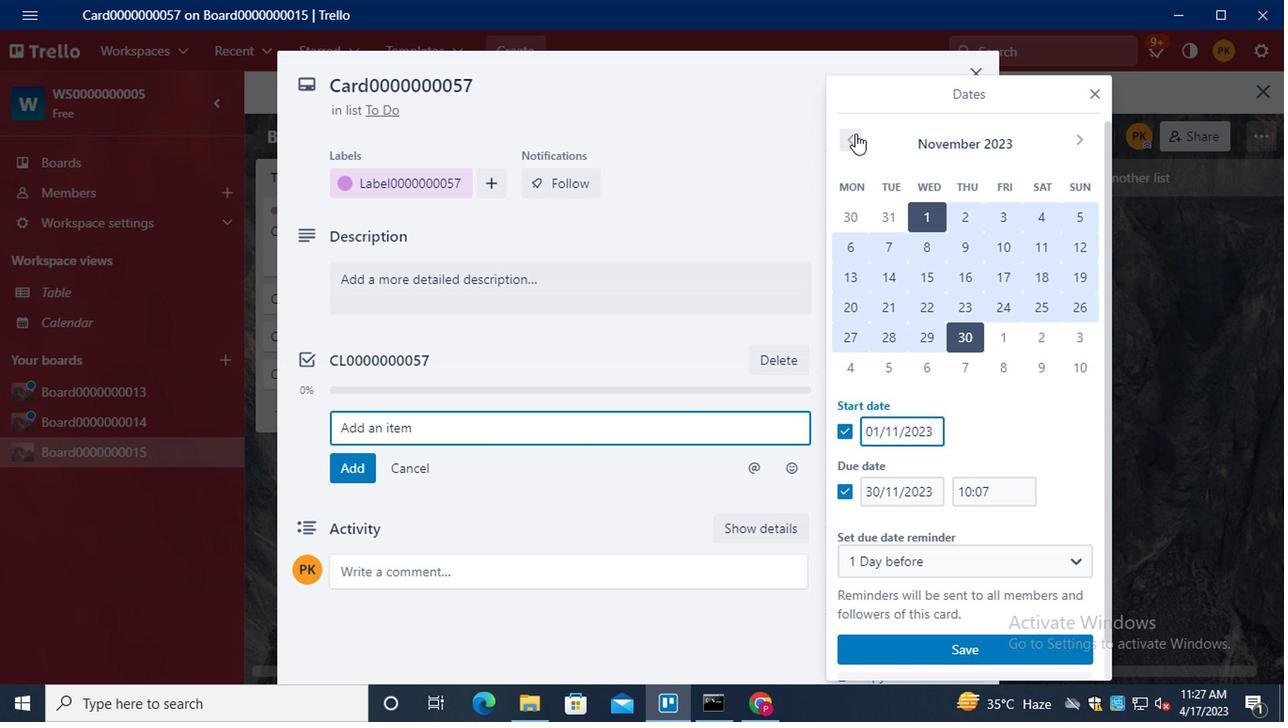 
Action: Mouse pressed left at (850, 135)
Screenshot: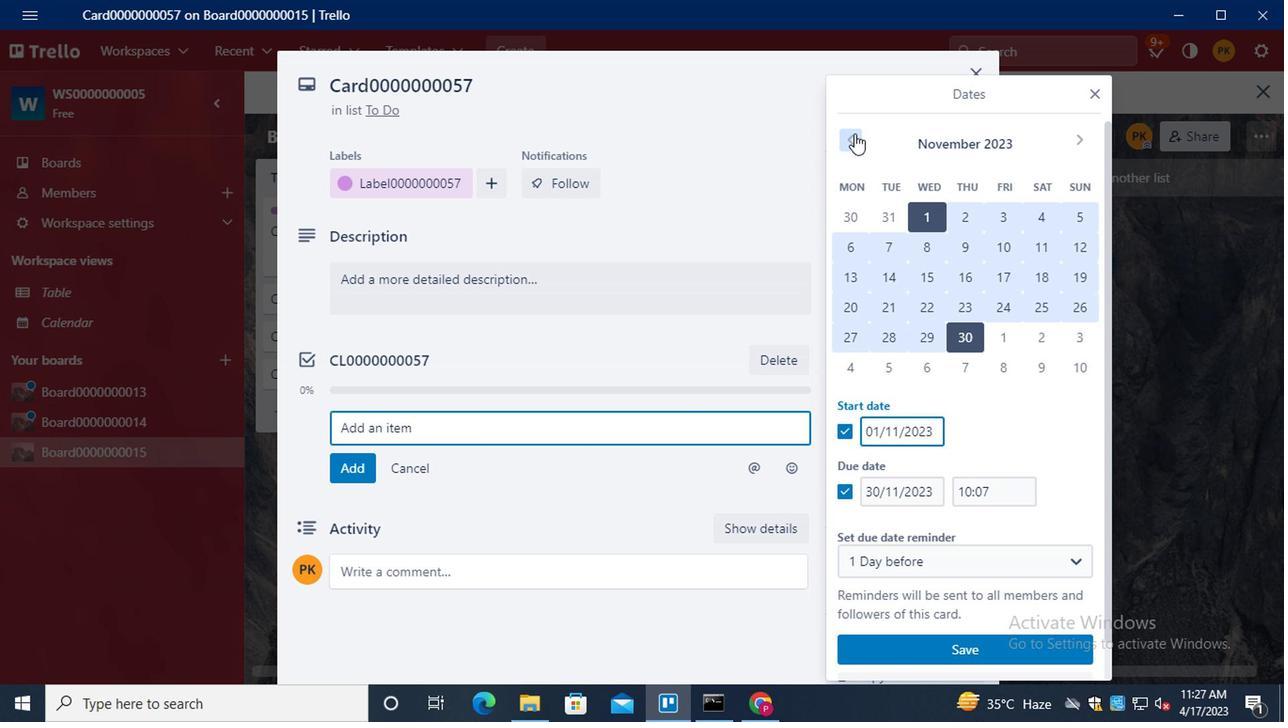 
Action: Mouse pressed left at (850, 135)
Screenshot: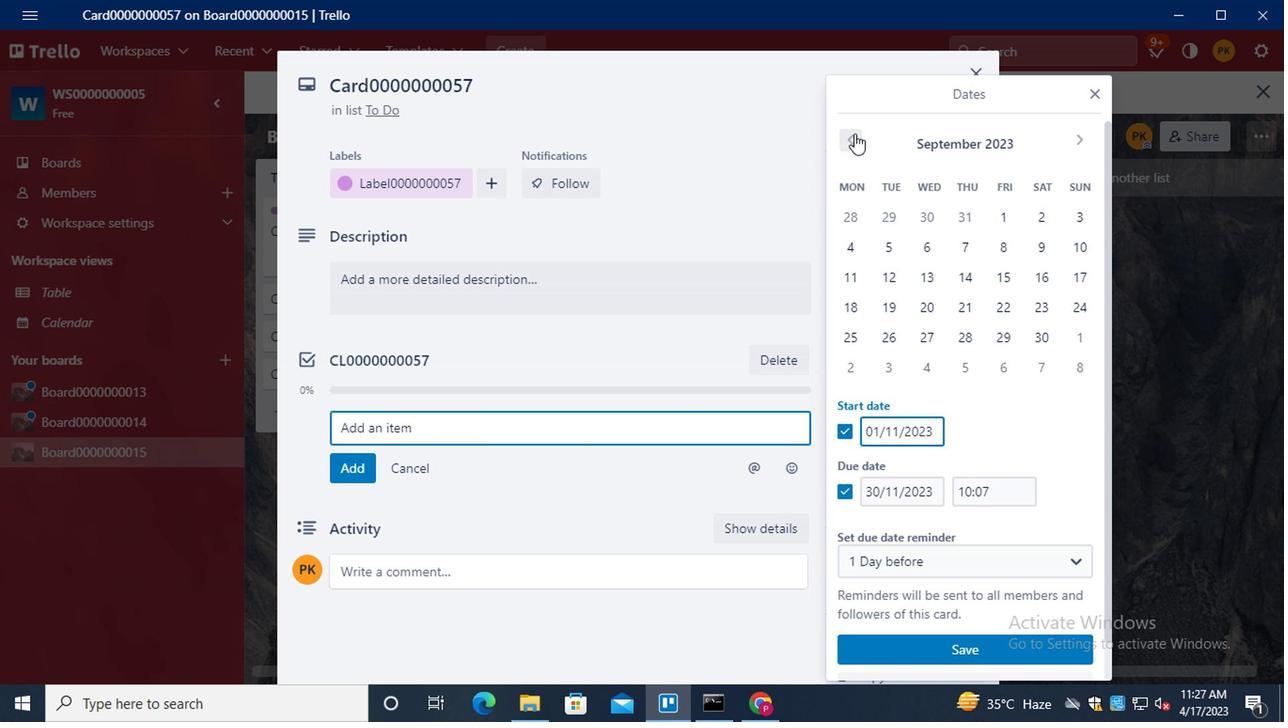 
Action: Mouse pressed left at (850, 135)
Screenshot: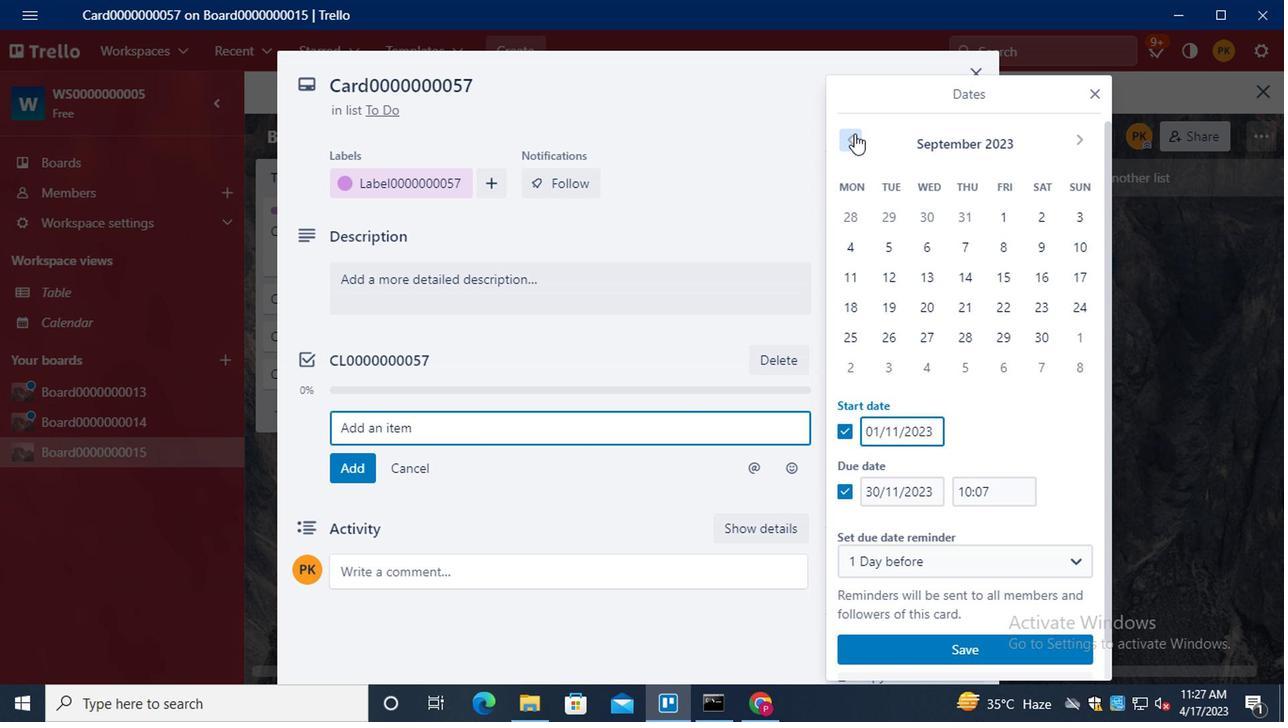 
Action: Mouse moved to (1067, 146)
Screenshot: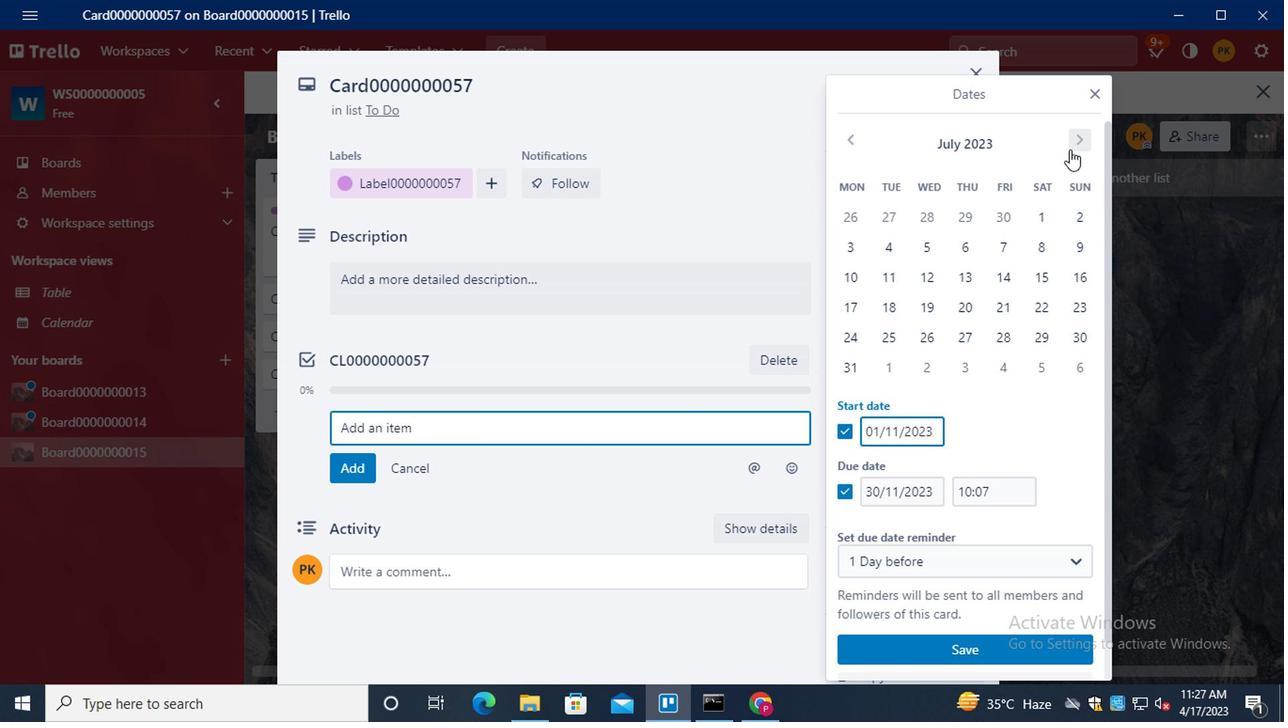 
Action: Mouse pressed left at (1067, 146)
Screenshot: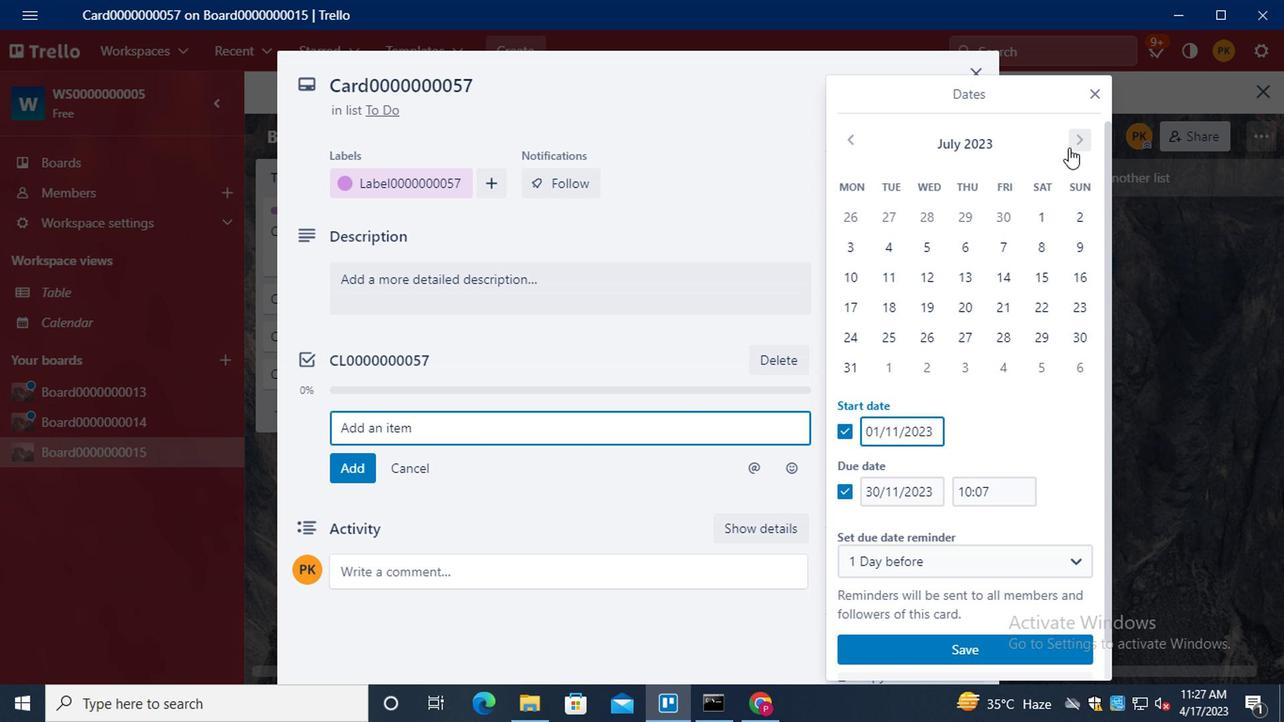 
Action: Mouse moved to (891, 220)
Screenshot: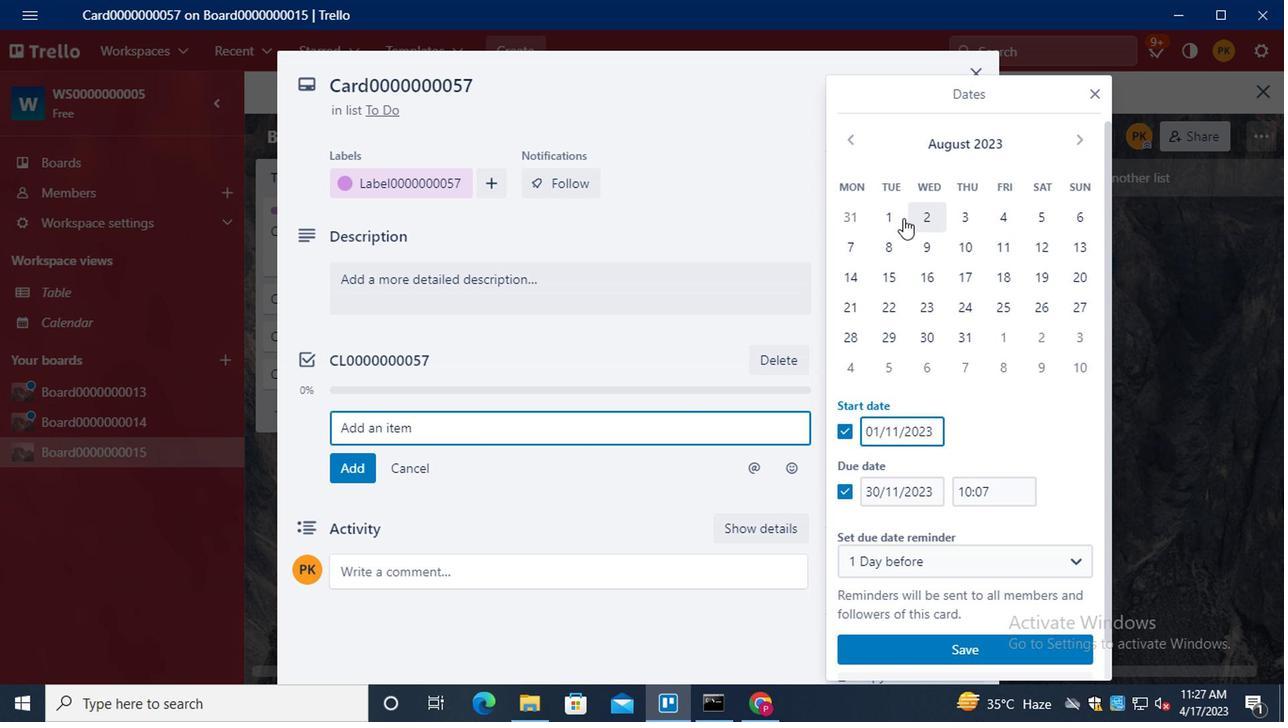 
Action: Mouse pressed left at (891, 220)
Screenshot: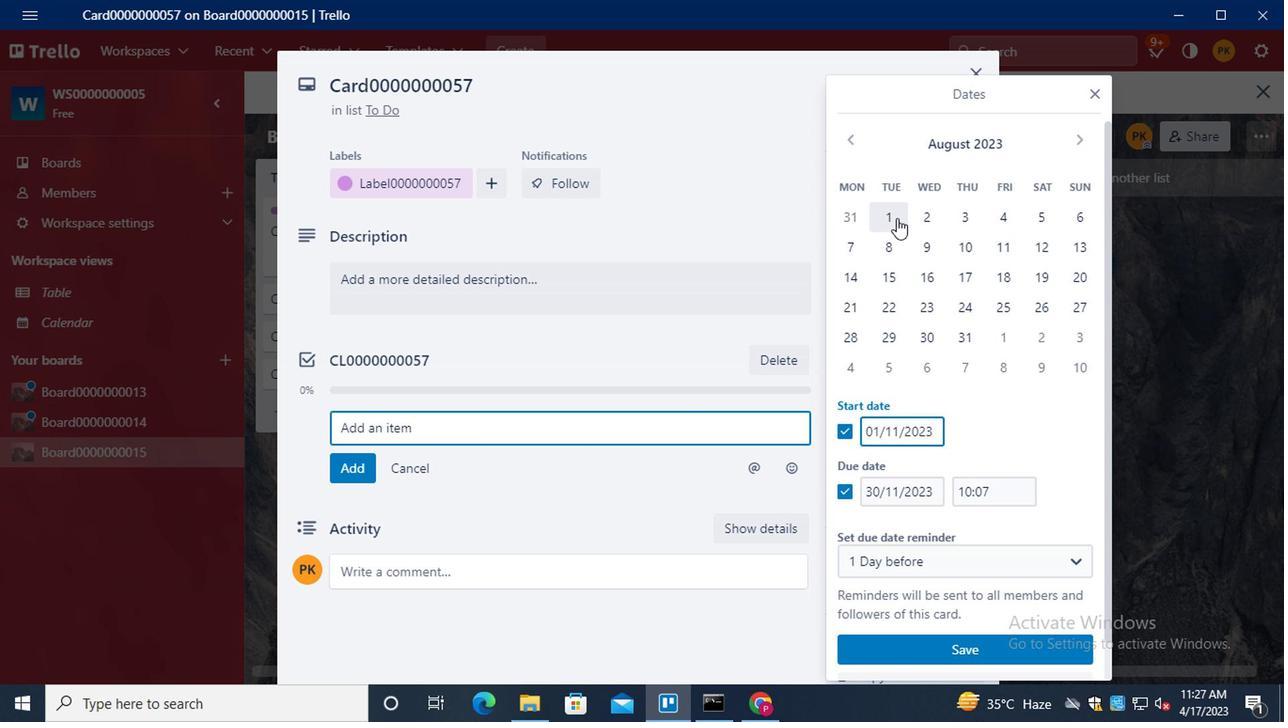 
Action: Mouse moved to (967, 343)
Screenshot: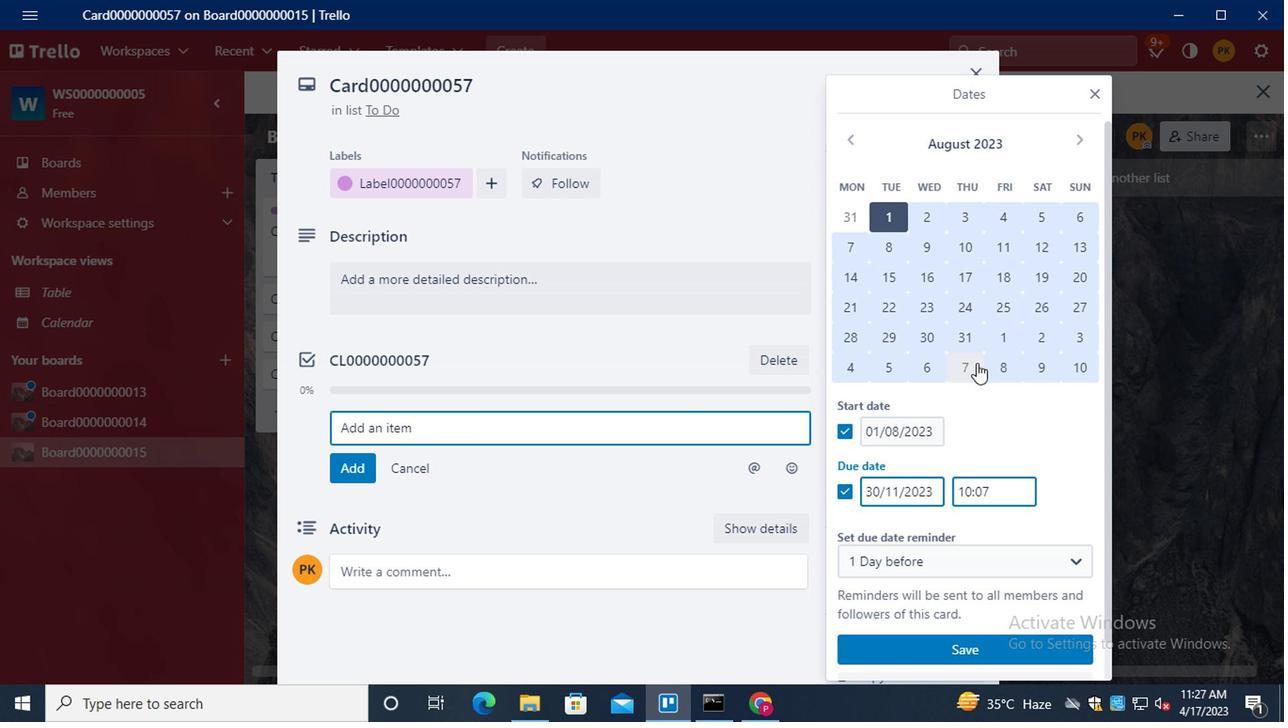 
Action: Mouse pressed left at (967, 343)
Screenshot: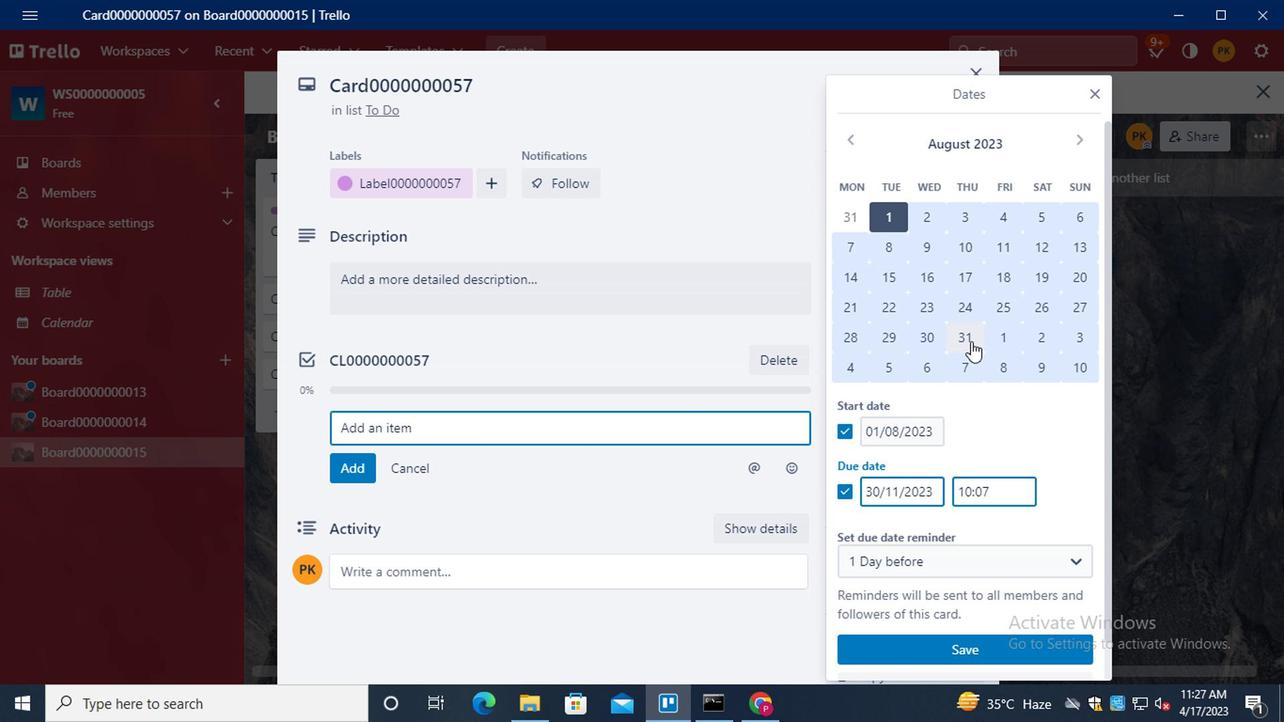 
Action: Mouse moved to (982, 648)
Screenshot: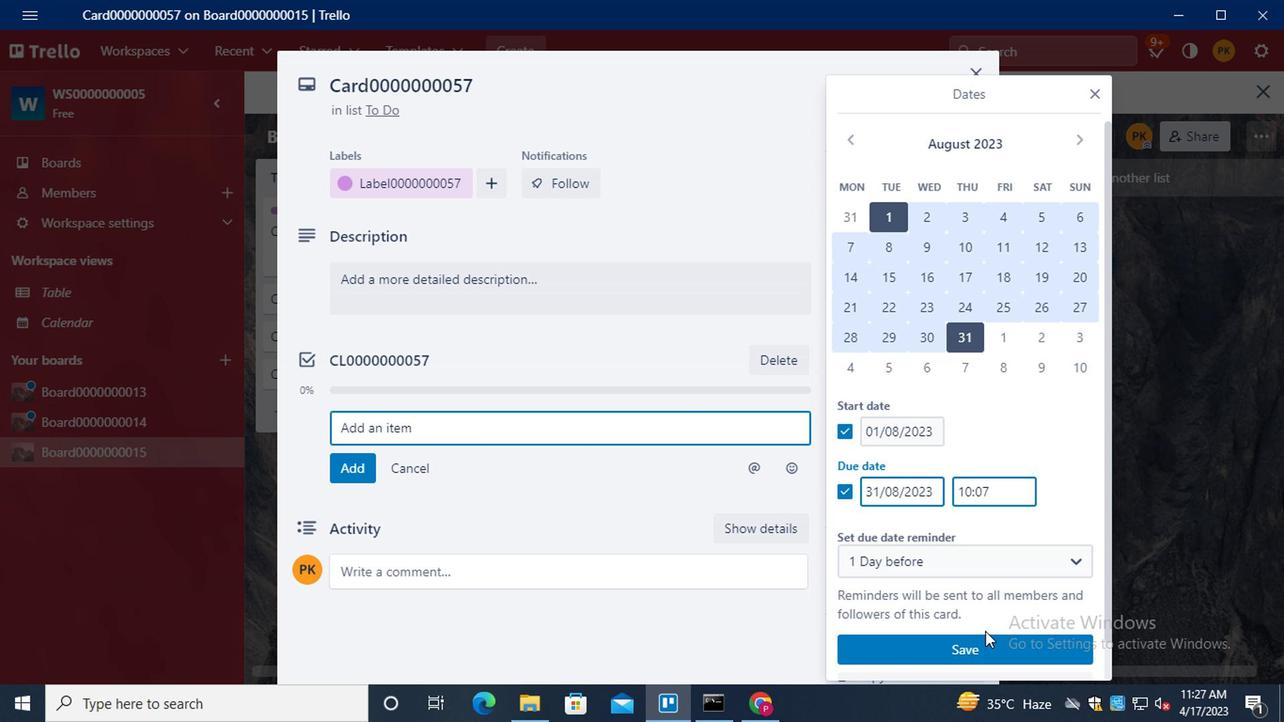
Action: Mouse pressed left at (982, 648)
Screenshot: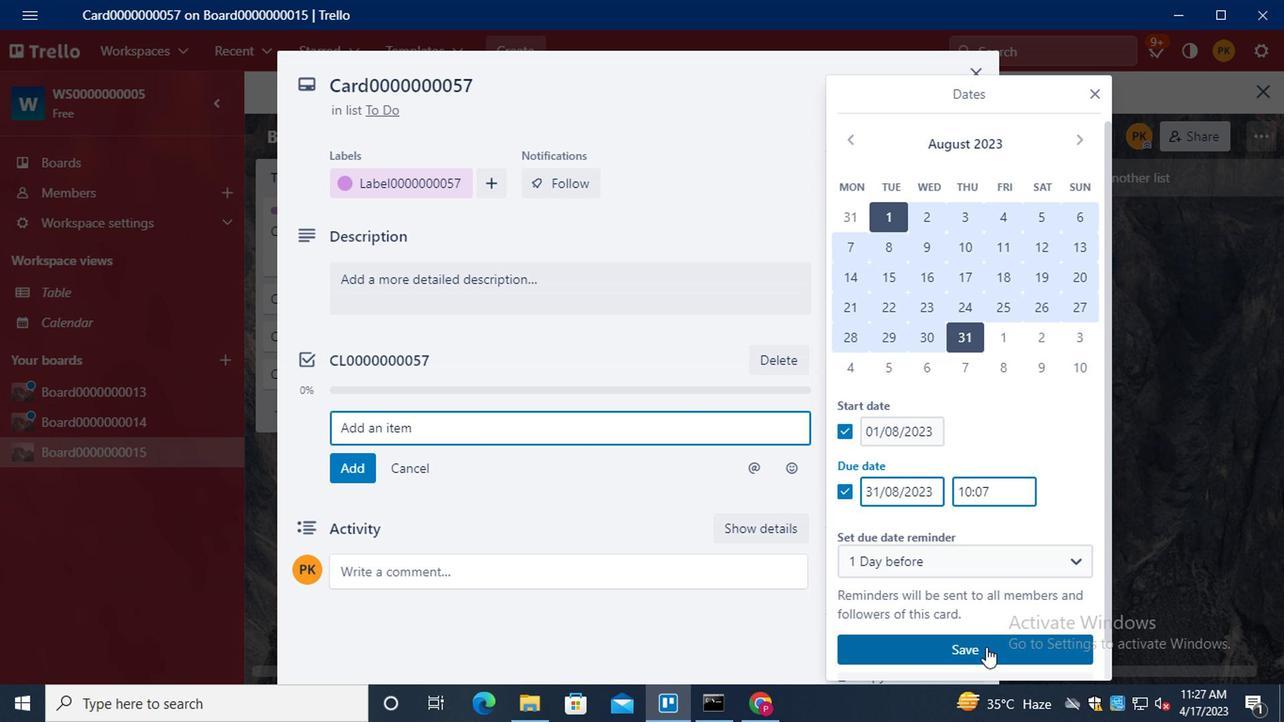 
Action: Mouse moved to (606, 377)
Screenshot: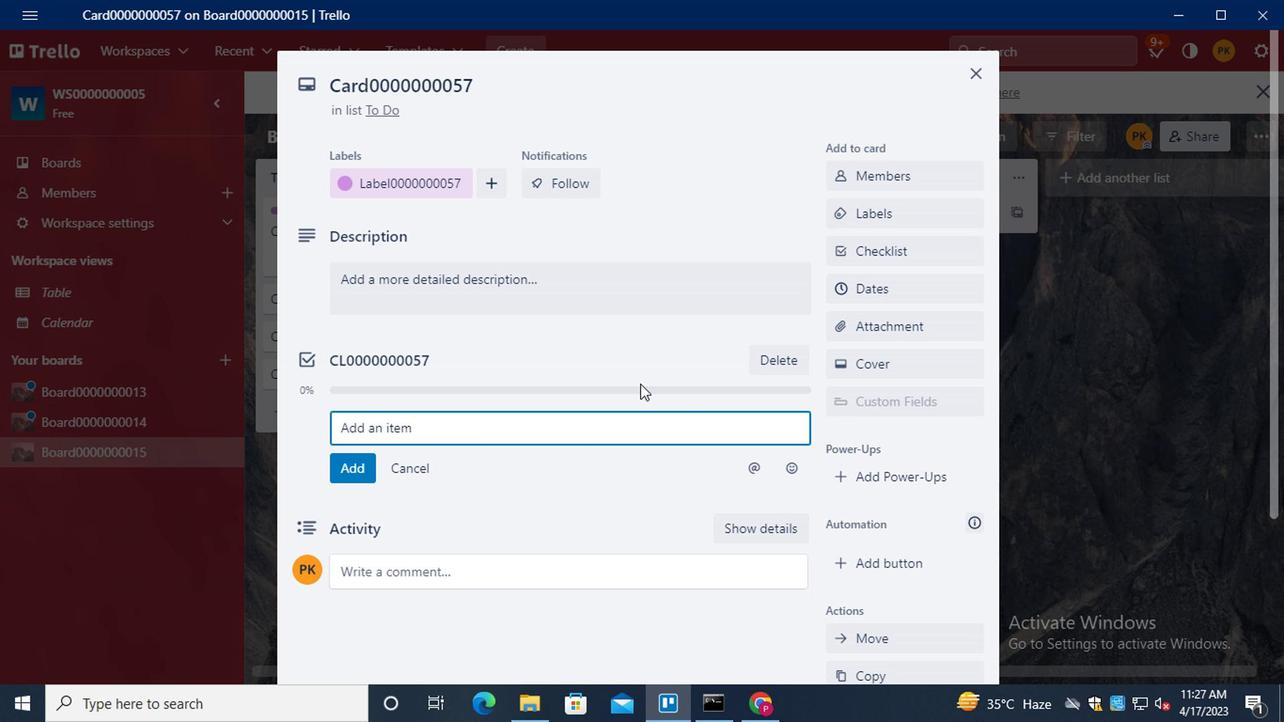 
